 Task: Toggle the ignore missing git warning.
Action: Mouse moved to (10, 588)
Screenshot: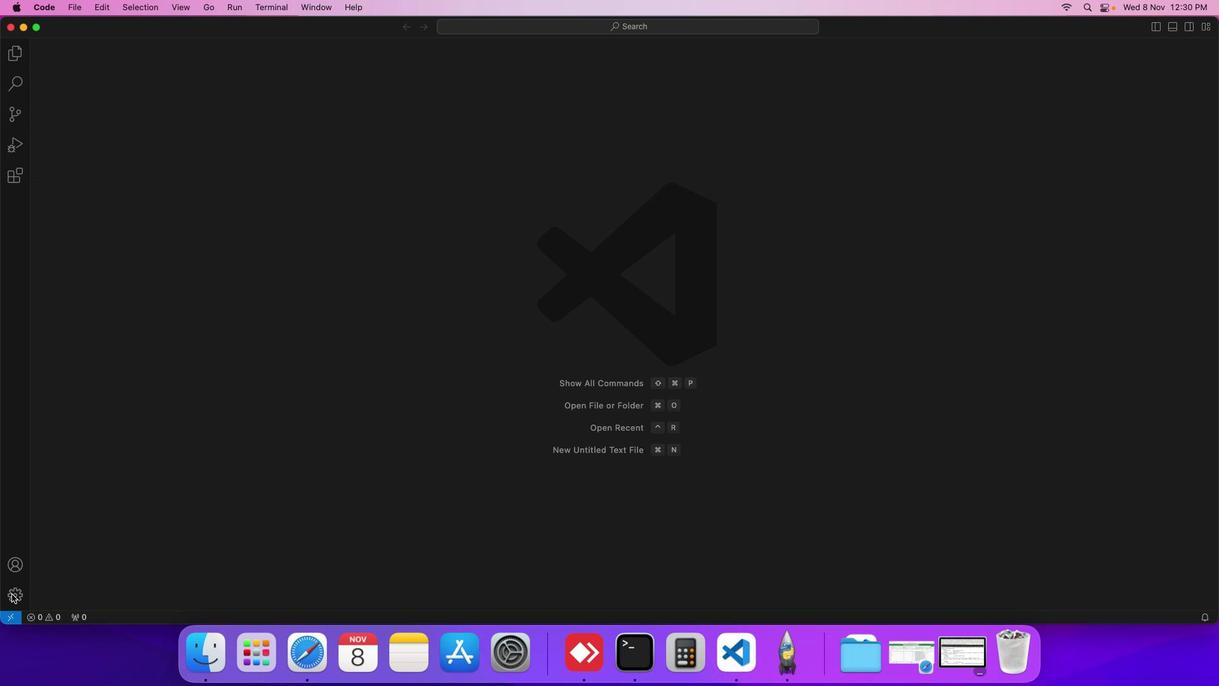 
Action: Mouse pressed left at (10, 588)
Screenshot: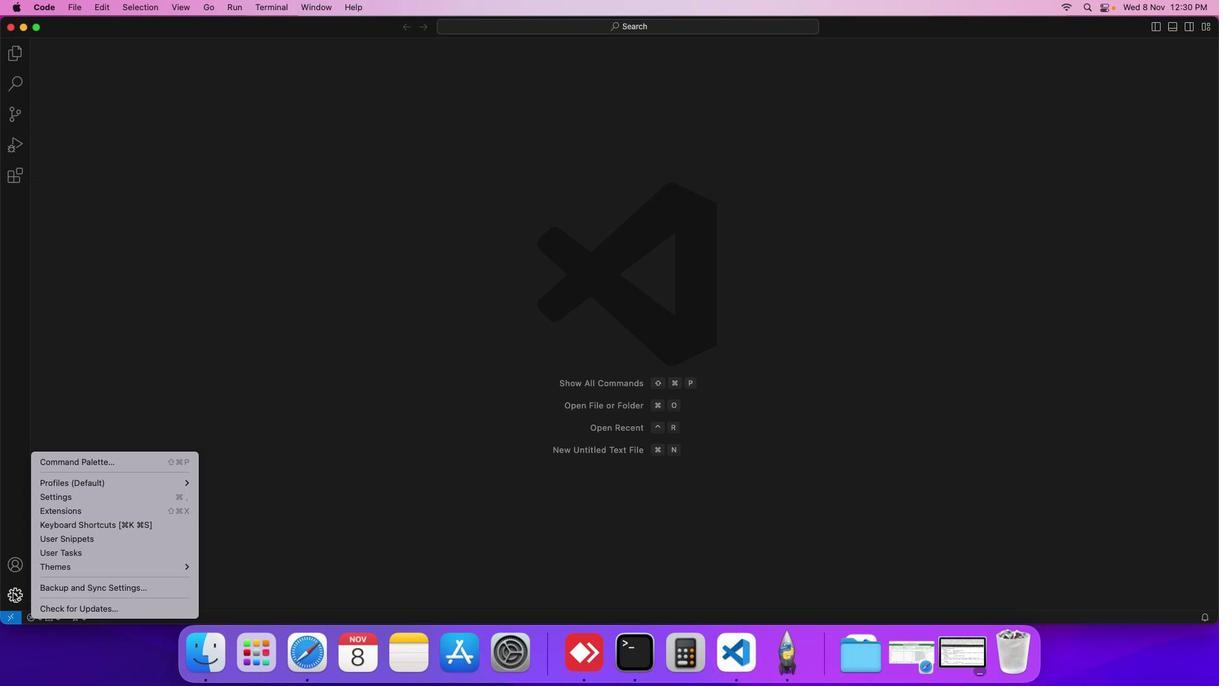 
Action: Mouse moved to (56, 494)
Screenshot: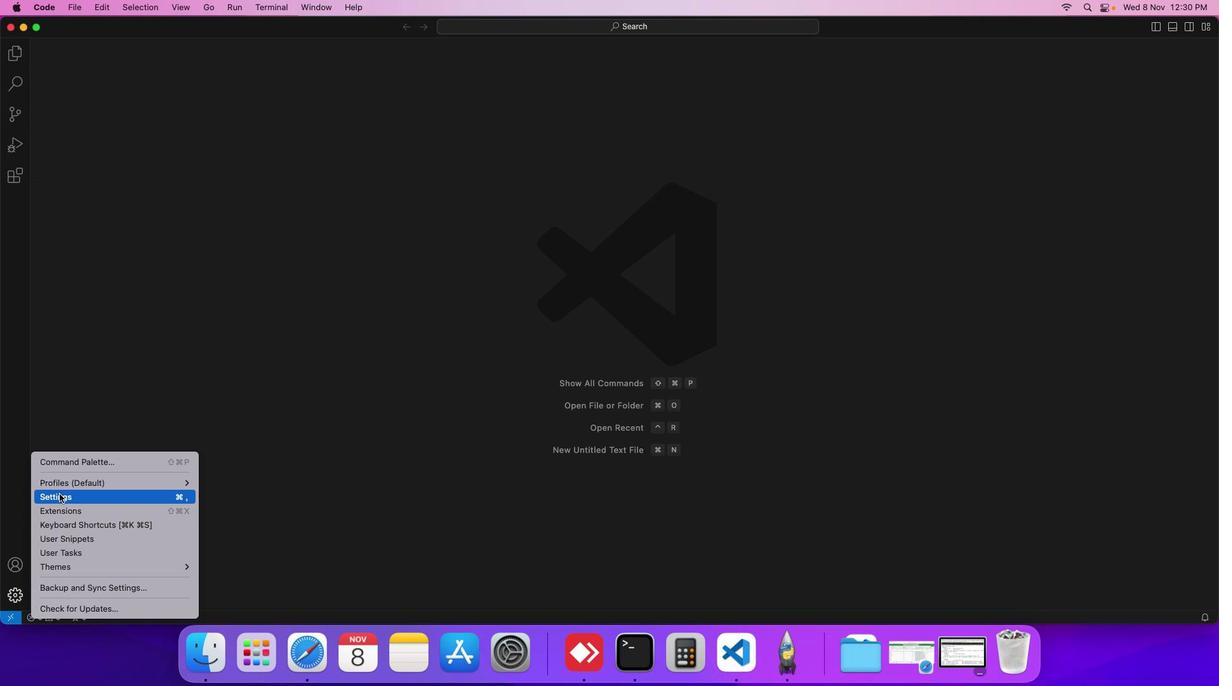 
Action: Mouse pressed left at (56, 494)
Screenshot: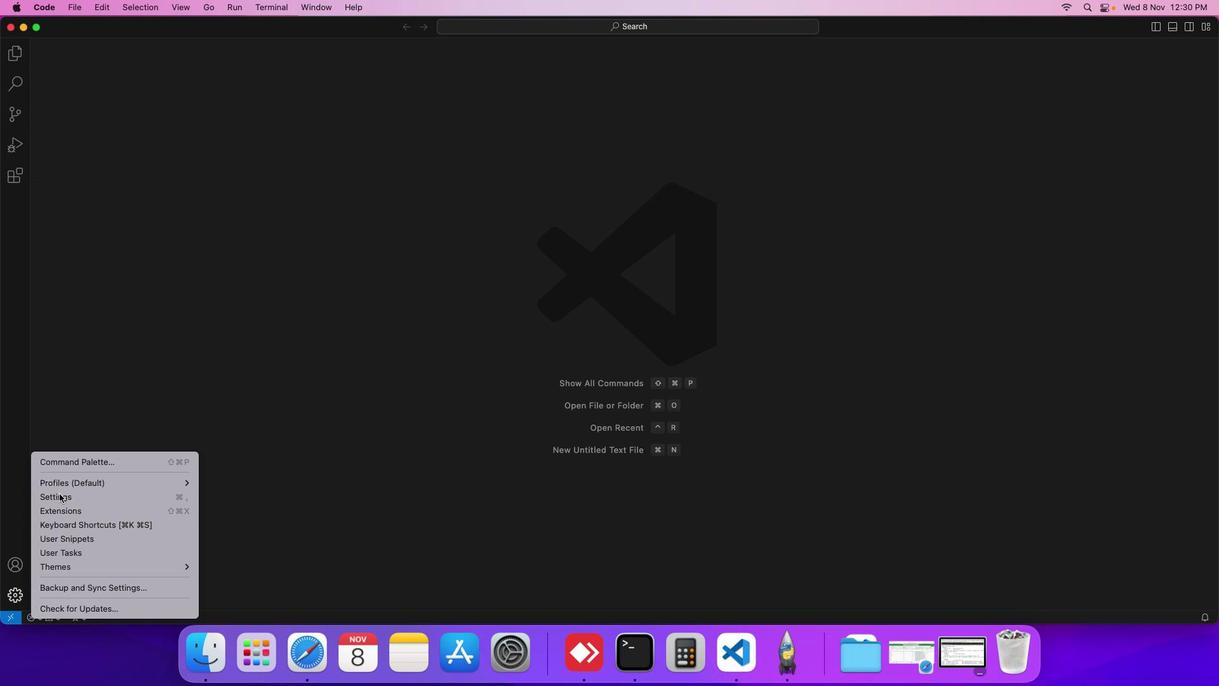 
Action: Mouse moved to (276, 244)
Screenshot: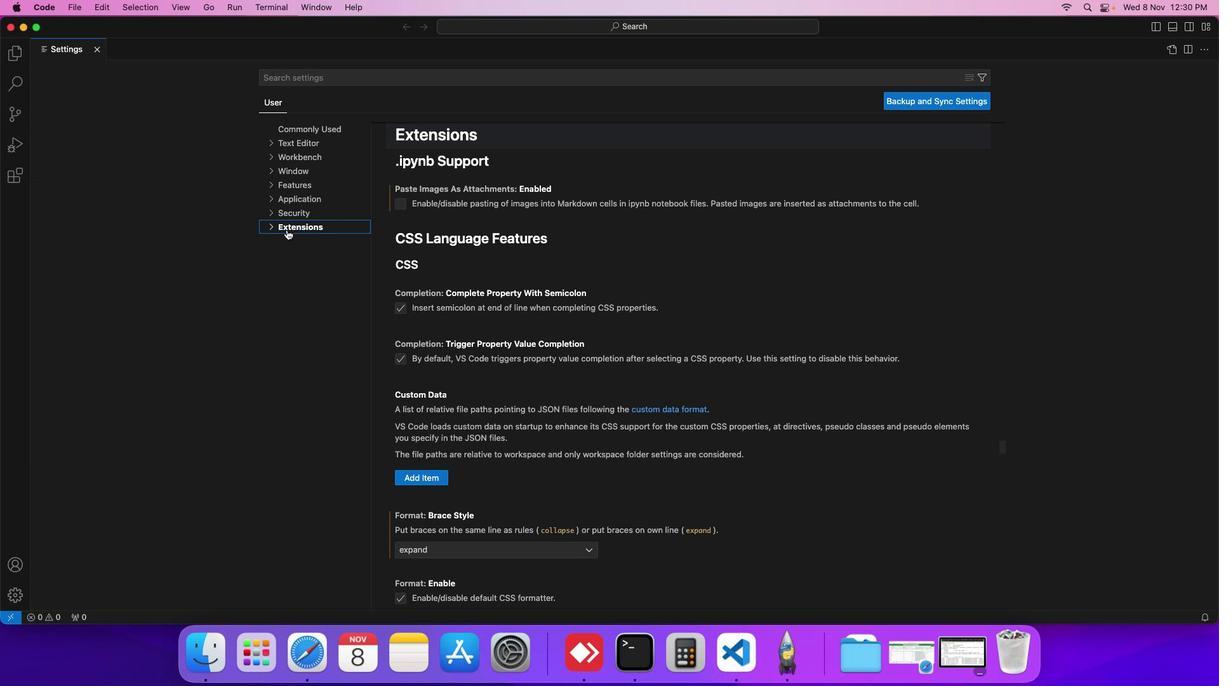 
Action: Mouse pressed left at (276, 244)
Screenshot: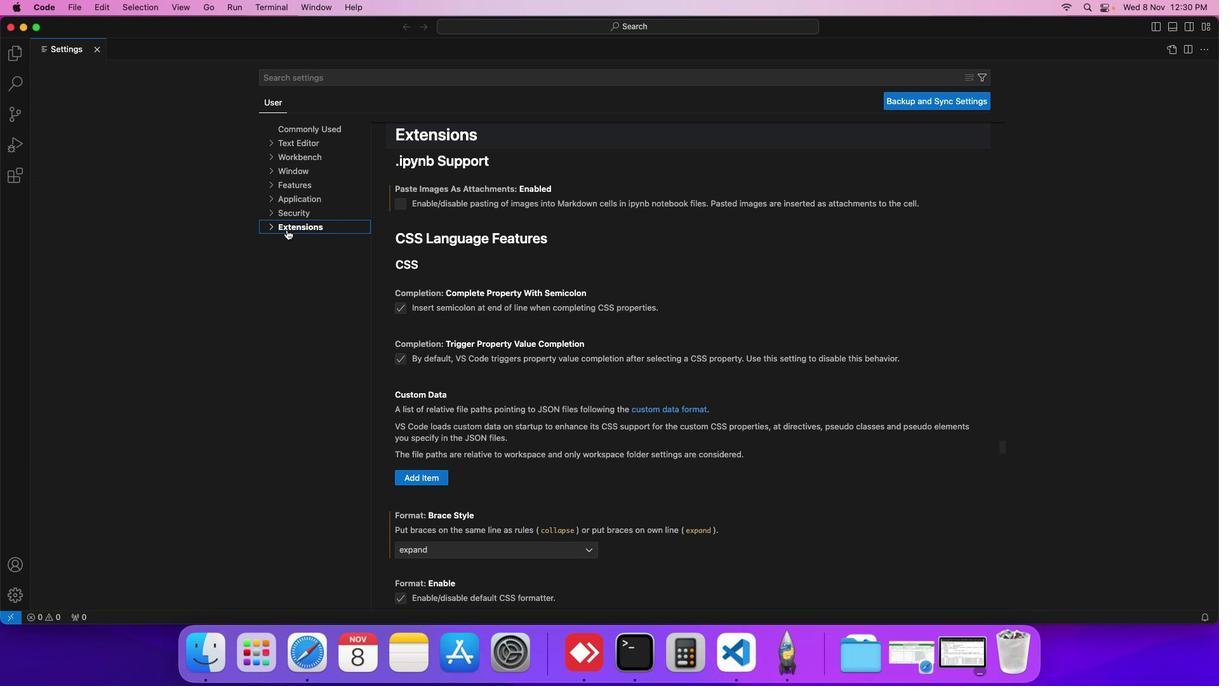 
Action: Mouse moved to (280, 290)
Screenshot: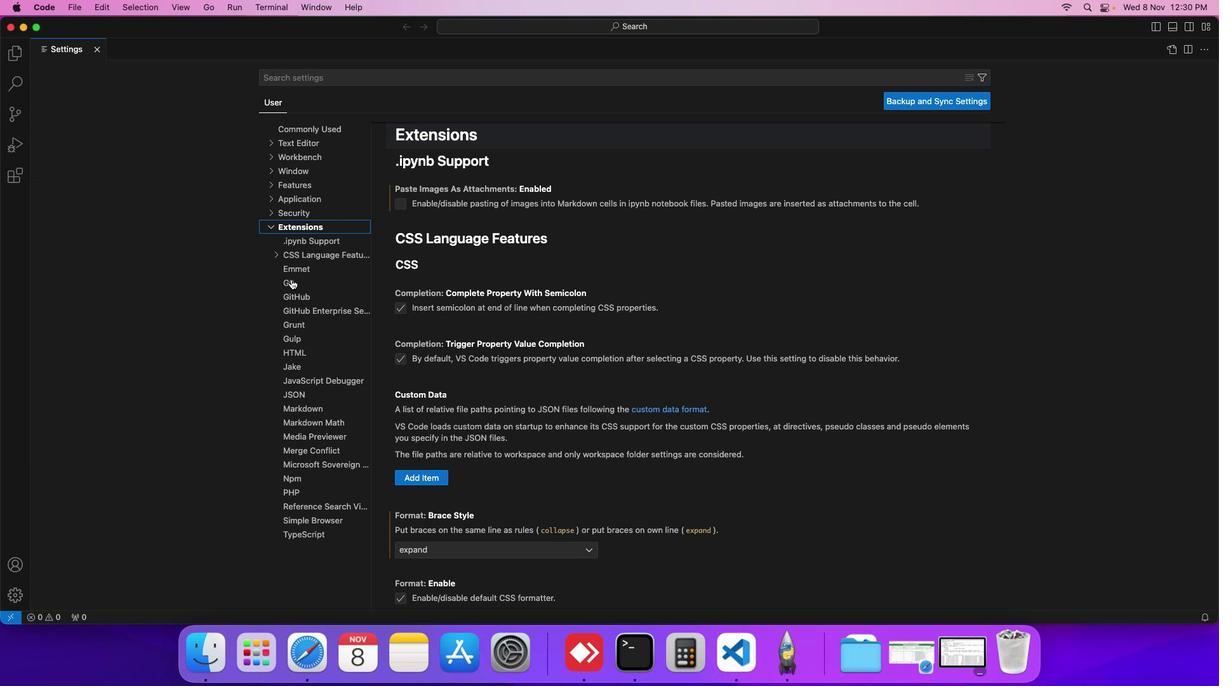 
Action: Mouse pressed left at (280, 290)
Screenshot: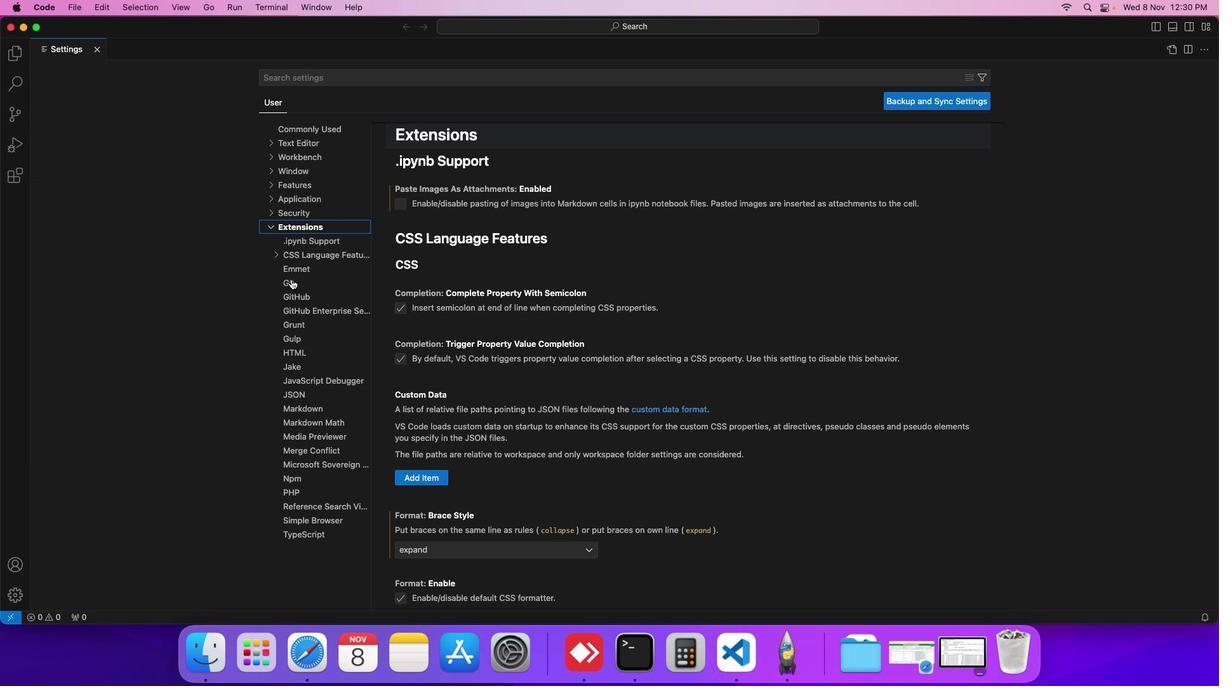 
Action: Mouse moved to (433, 386)
Screenshot: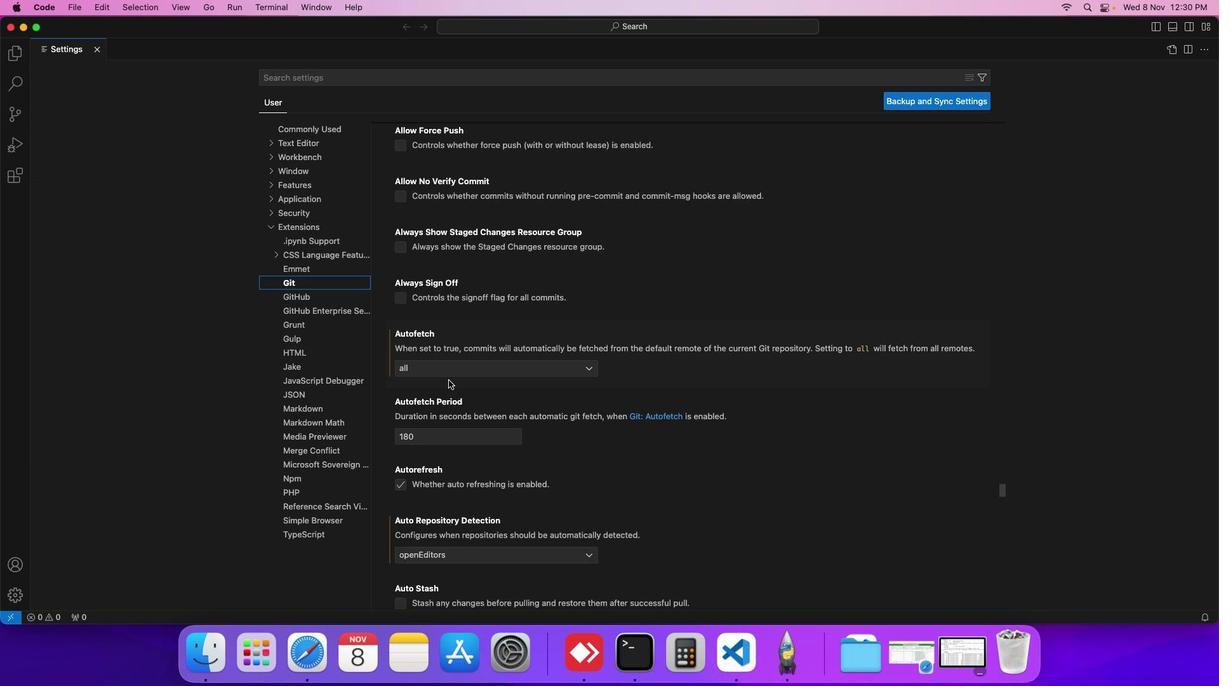 
Action: Mouse scrolled (433, 386) with delta (0, 27)
Screenshot: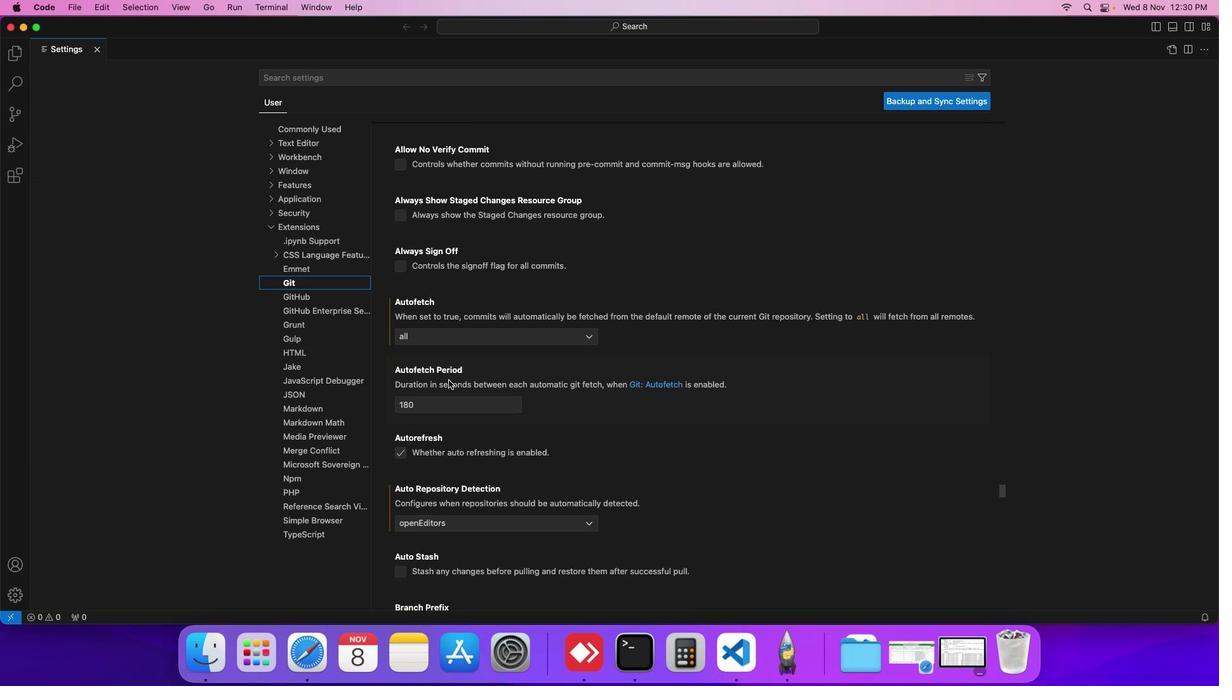 
Action: Mouse scrolled (433, 386) with delta (0, 27)
Screenshot: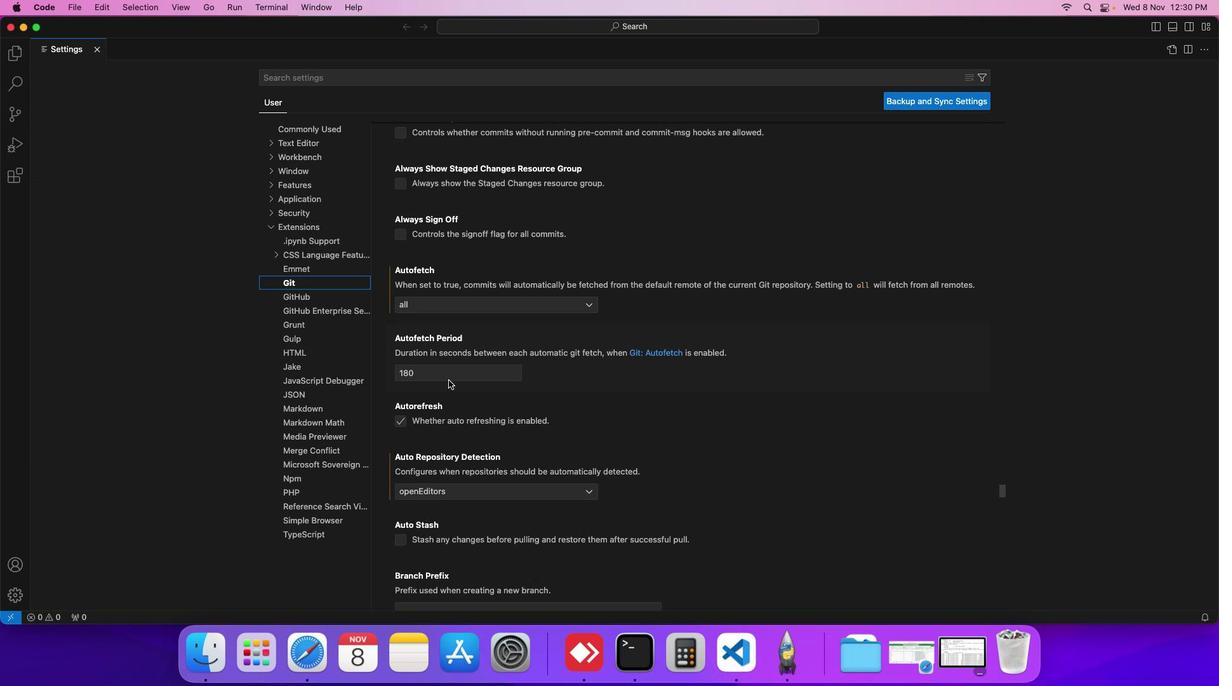 
Action: Mouse scrolled (433, 386) with delta (0, 27)
Screenshot: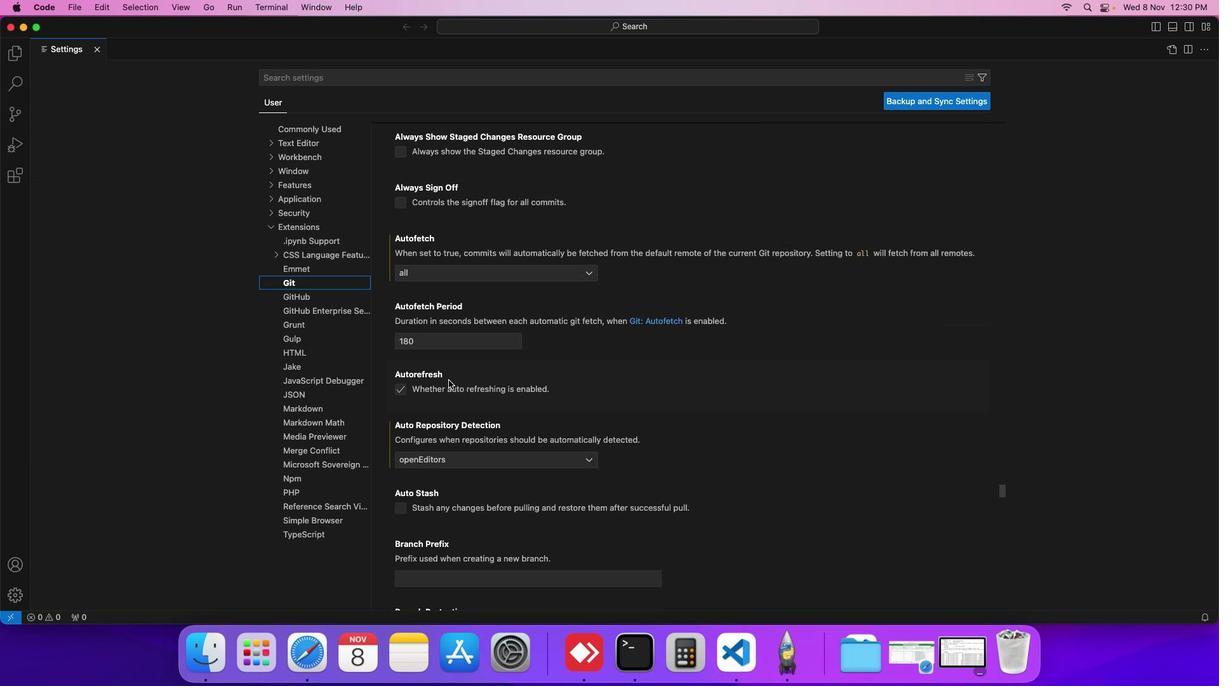 
Action: Mouse scrolled (433, 386) with delta (0, 27)
Screenshot: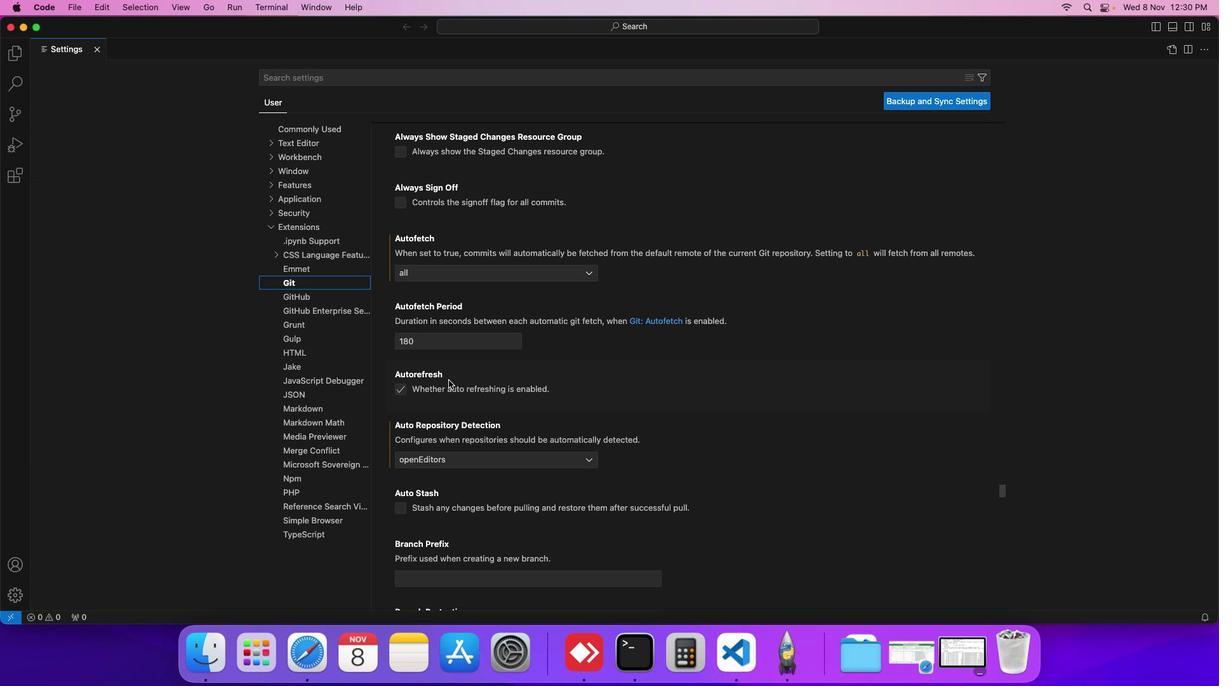 
Action: Mouse scrolled (433, 386) with delta (0, 27)
Screenshot: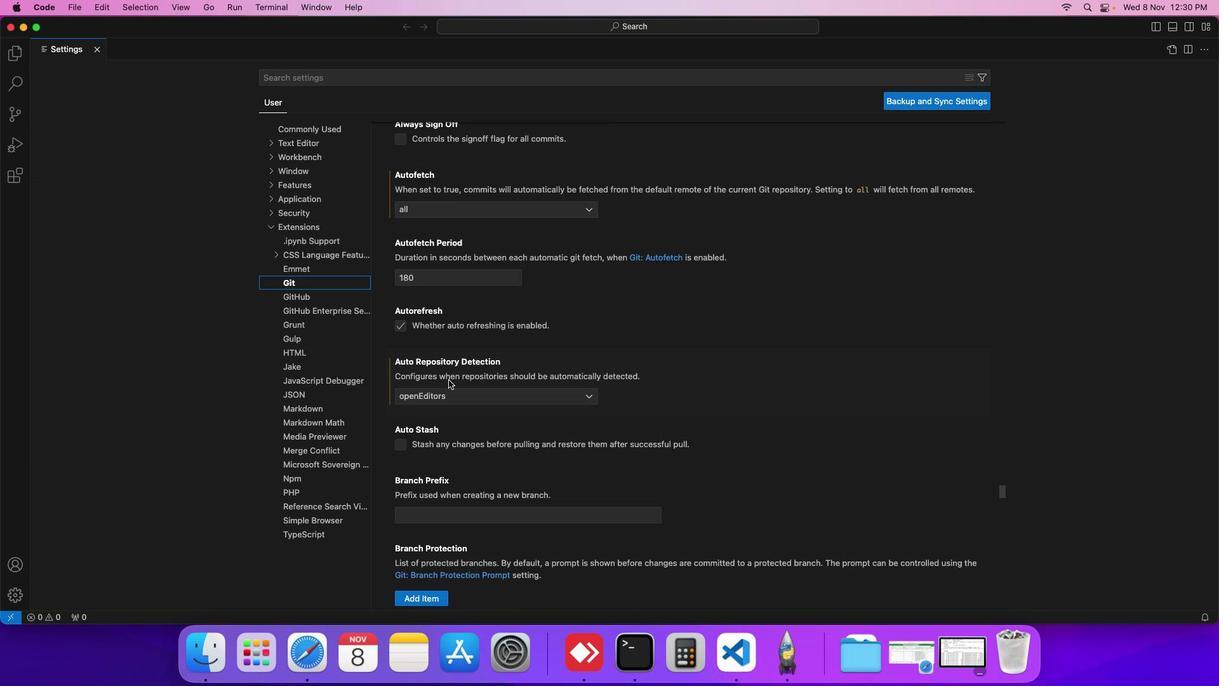 
Action: Mouse scrolled (433, 386) with delta (0, 27)
Screenshot: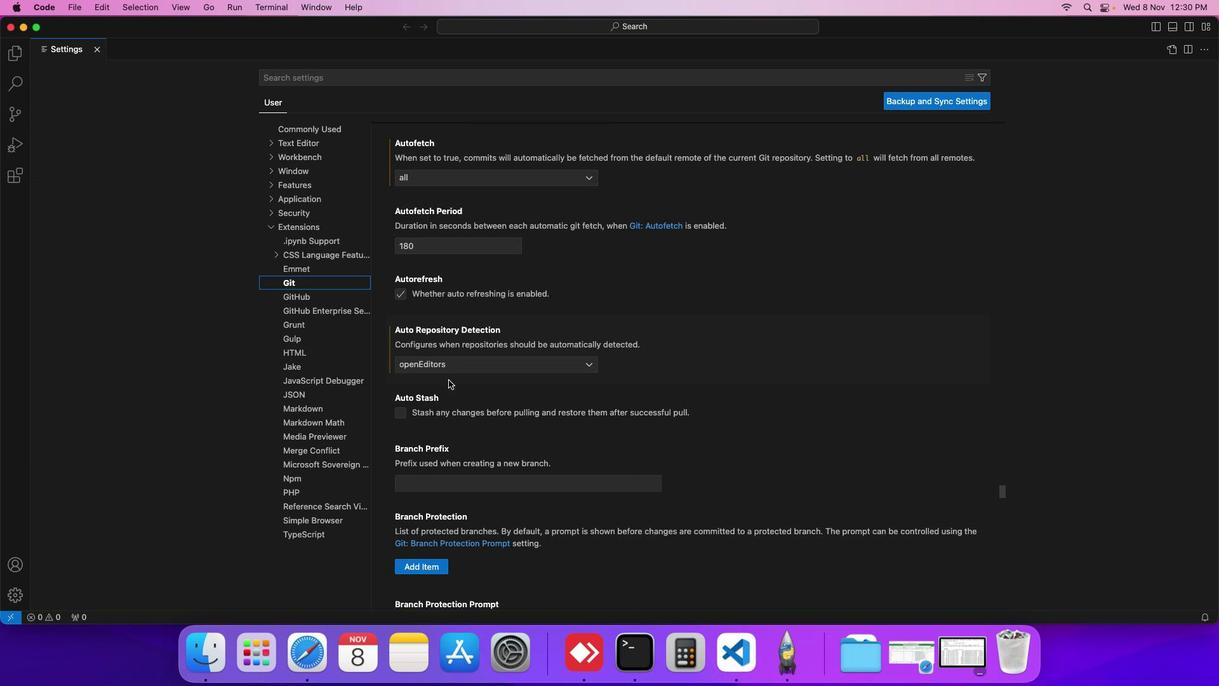 
Action: Mouse scrolled (433, 386) with delta (0, 27)
Screenshot: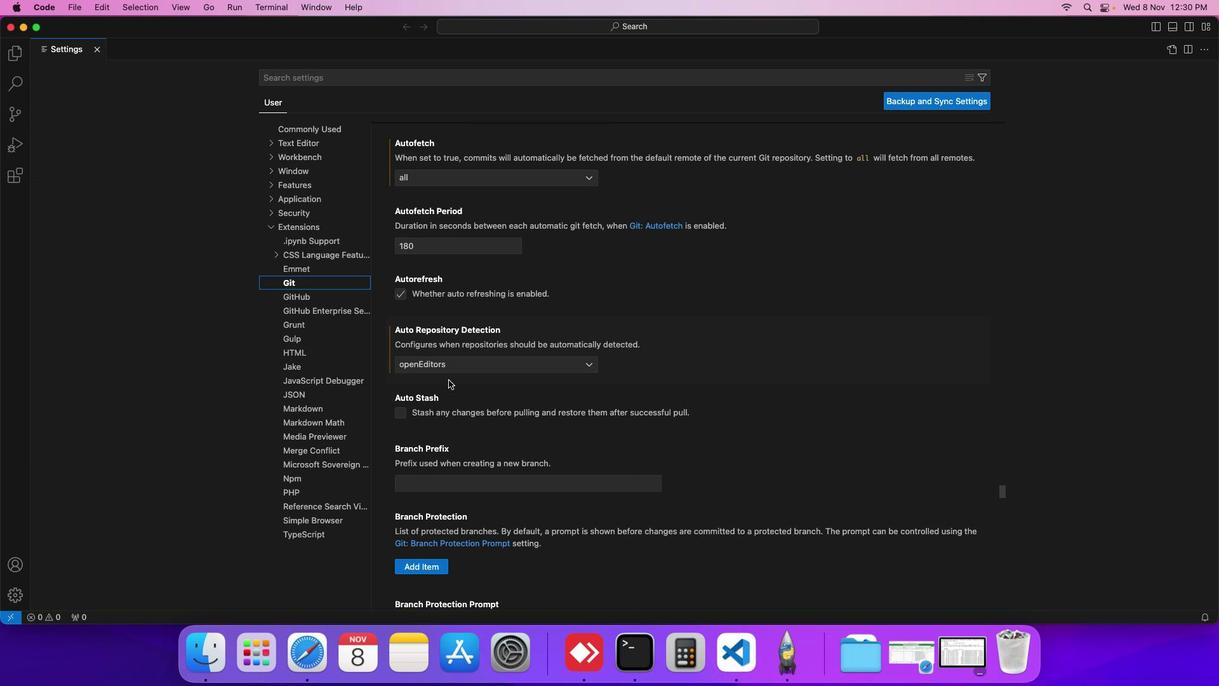
Action: Mouse scrolled (433, 386) with delta (0, 27)
Screenshot: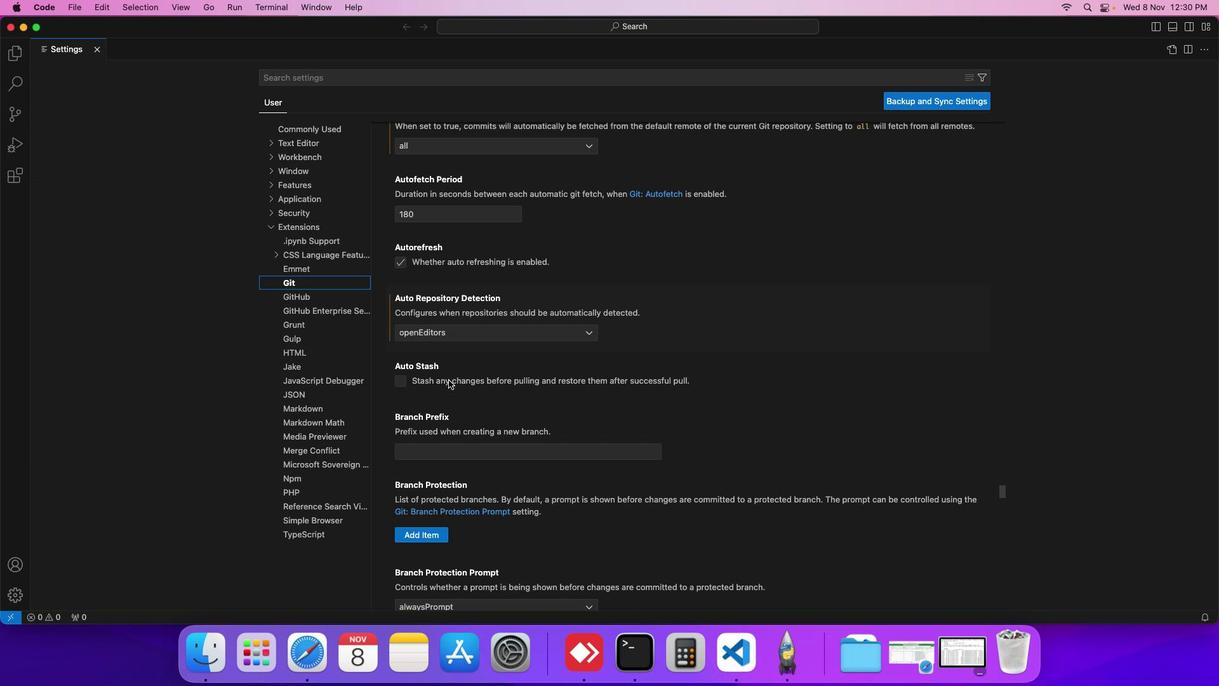
Action: Mouse scrolled (433, 386) with delta (0, 27)
Screenshot: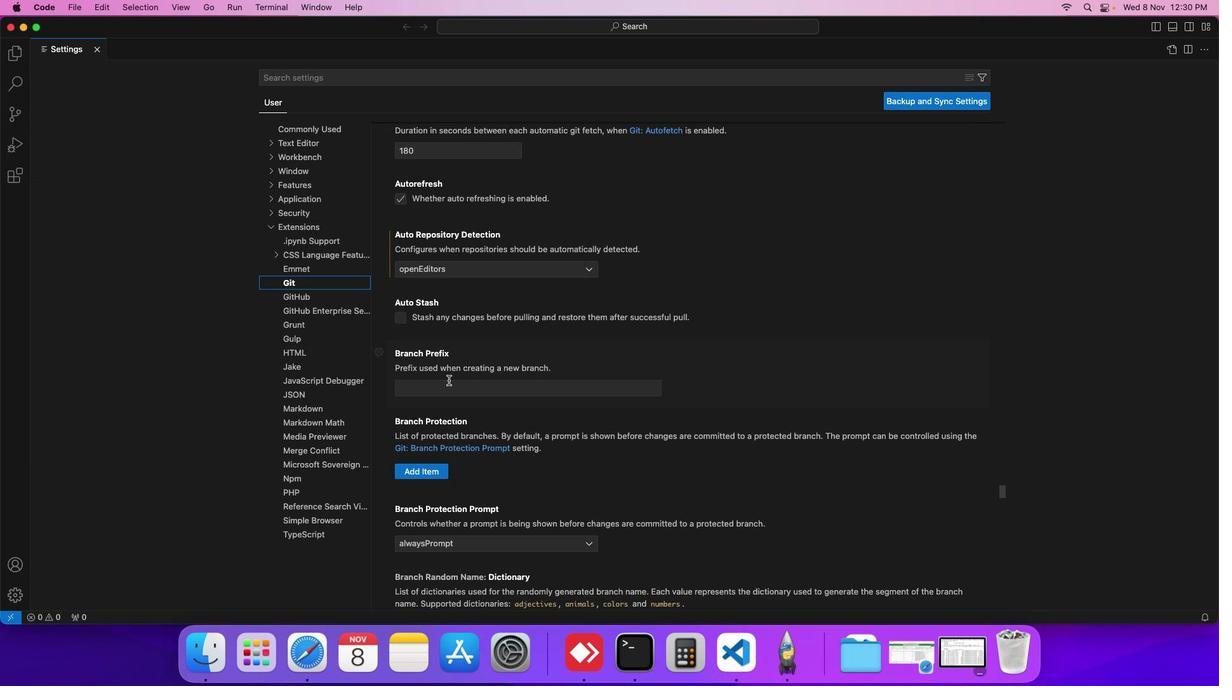 
Action: Mouse scrolled (433, 386) with delta (0, 27)
Screenshot: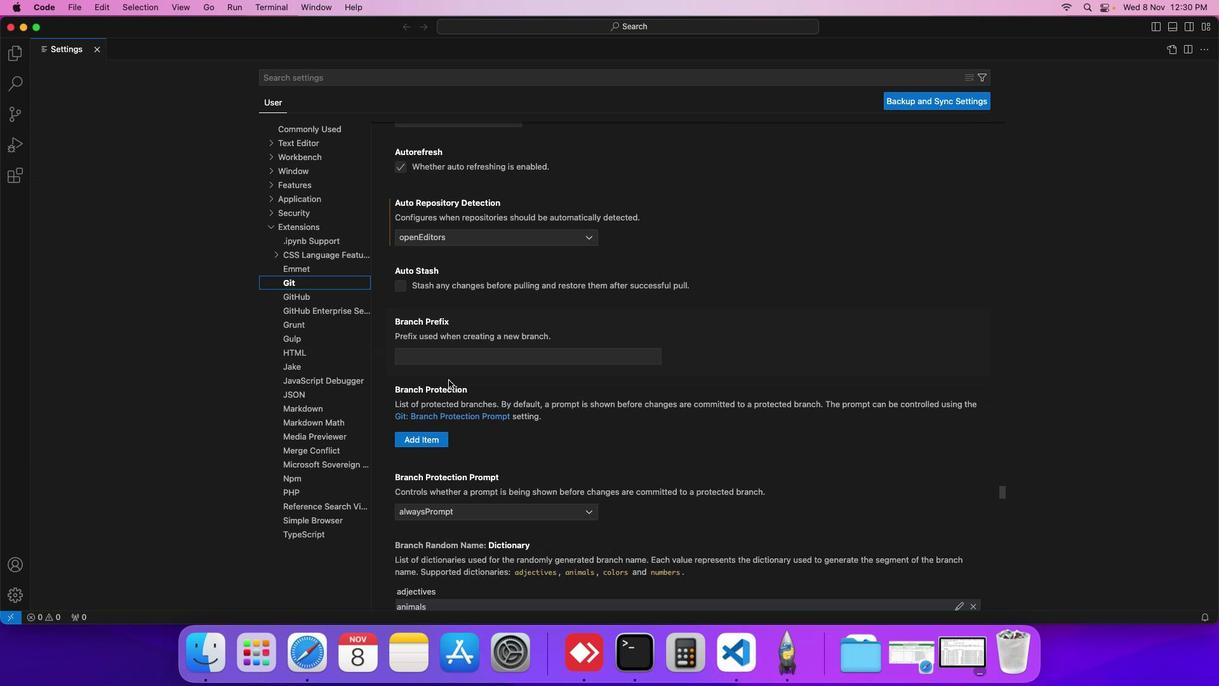 
Action: Mouse scrolled (433, 386) with delta (0, 27)
Screenshot: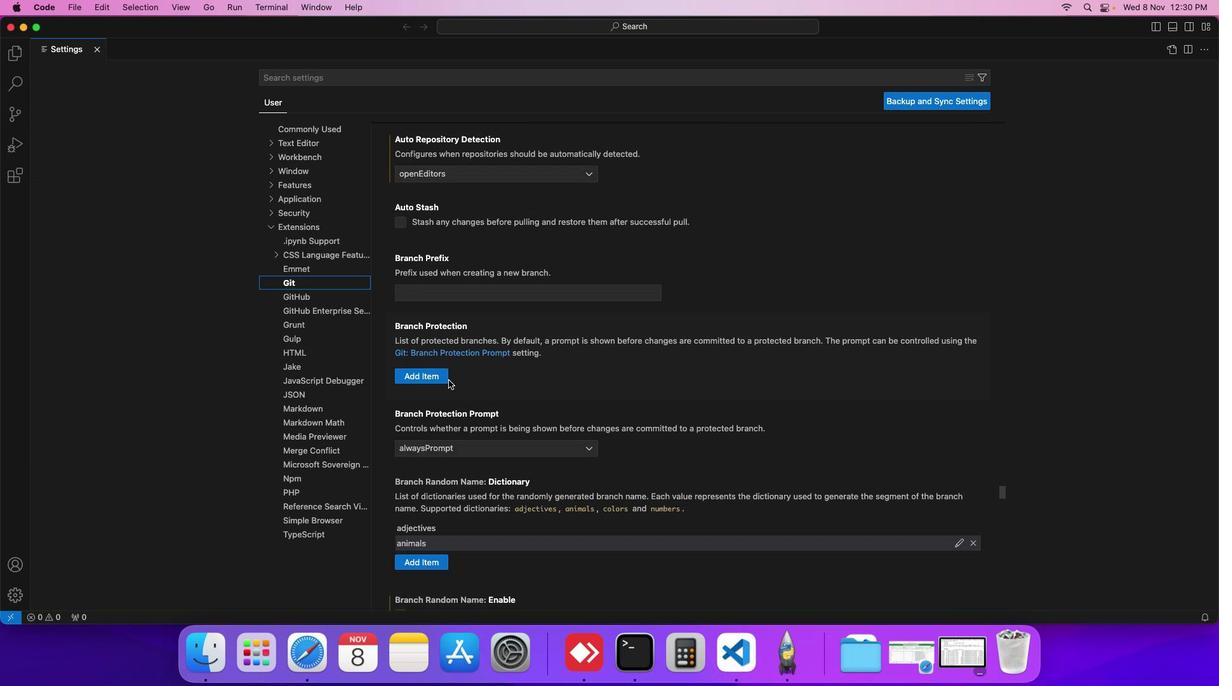
Action: Mouse scrolled (433, 386) with delta (0, 26)
Screenshot: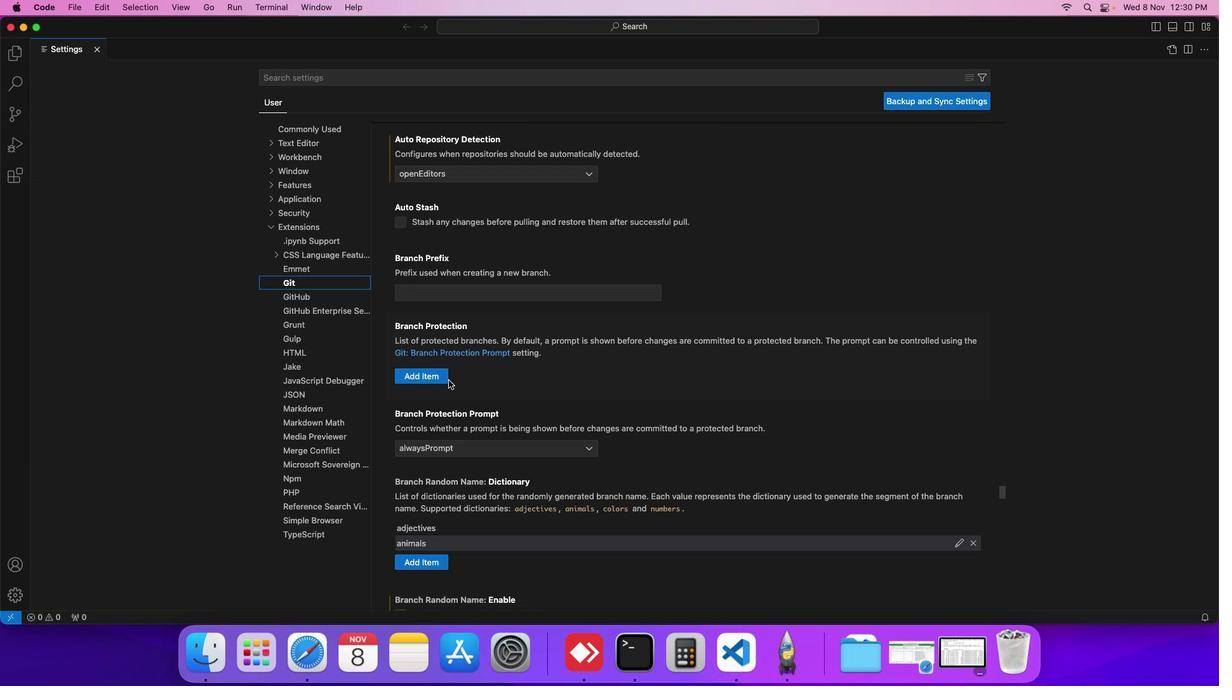 
Action: Mouse scrolled (433, 386) with delta (0, 27)
Screenshot: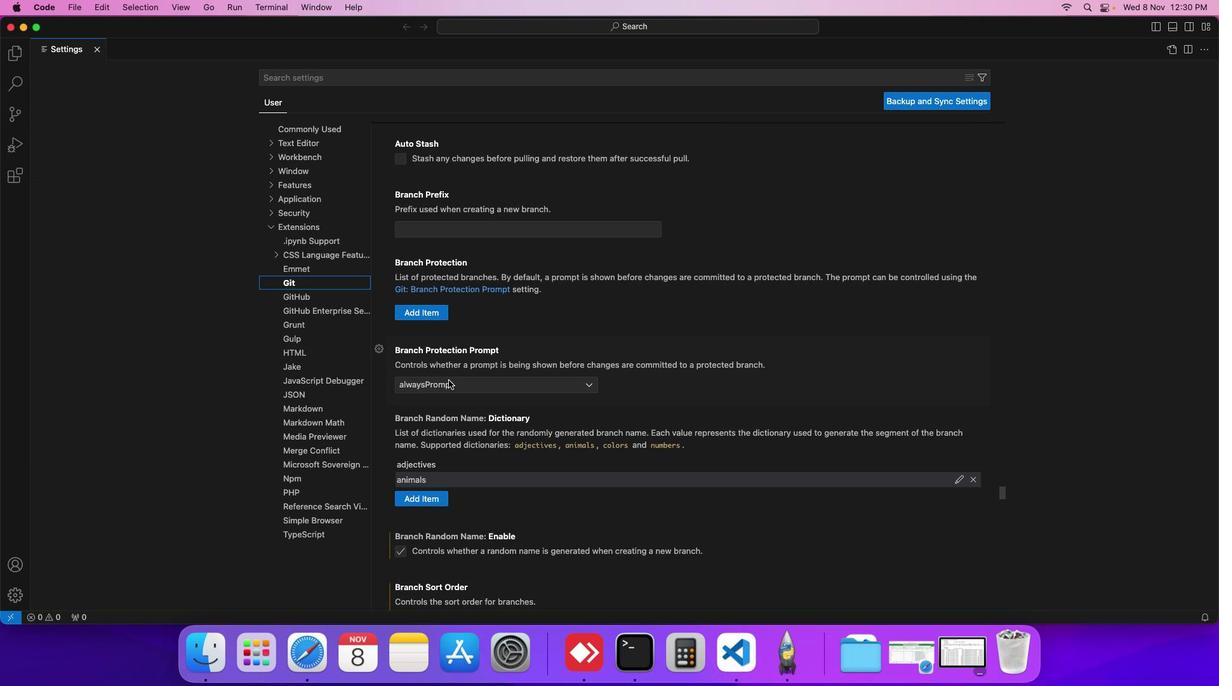 
Action: Mouse scrolled (433, 386) with delta (0, 27)
Screenshot: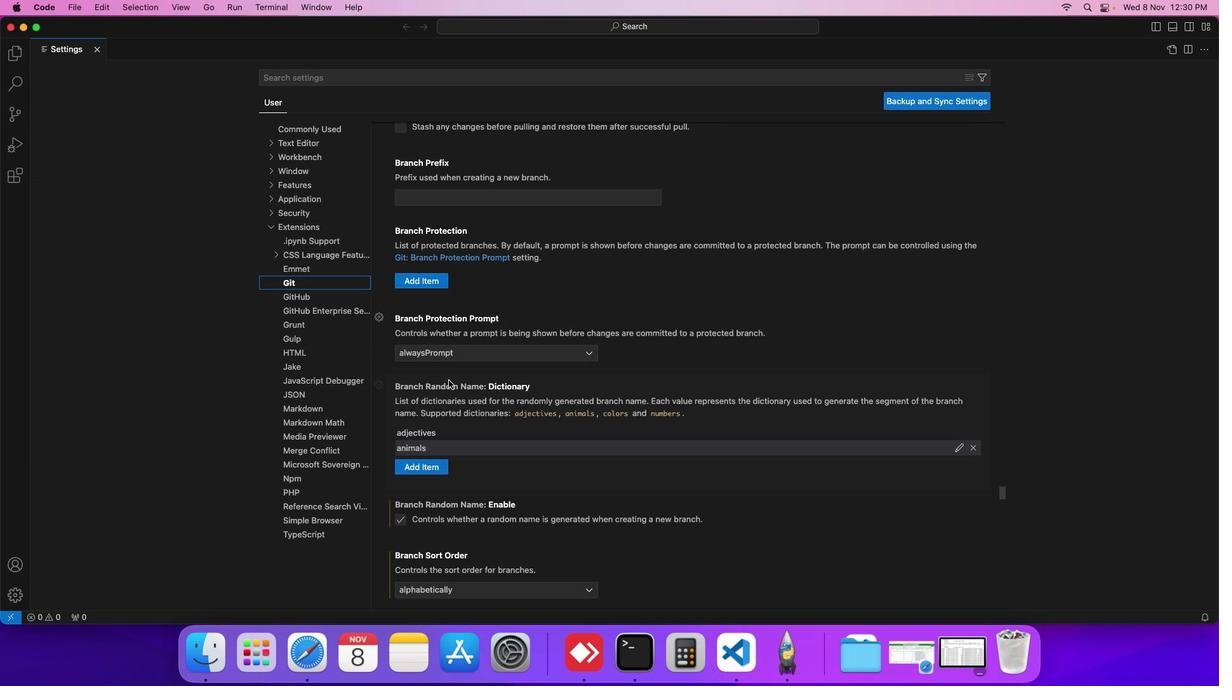 
Action: Mouse scrolled (433, 386) with delta (0, 27)
Screenshot: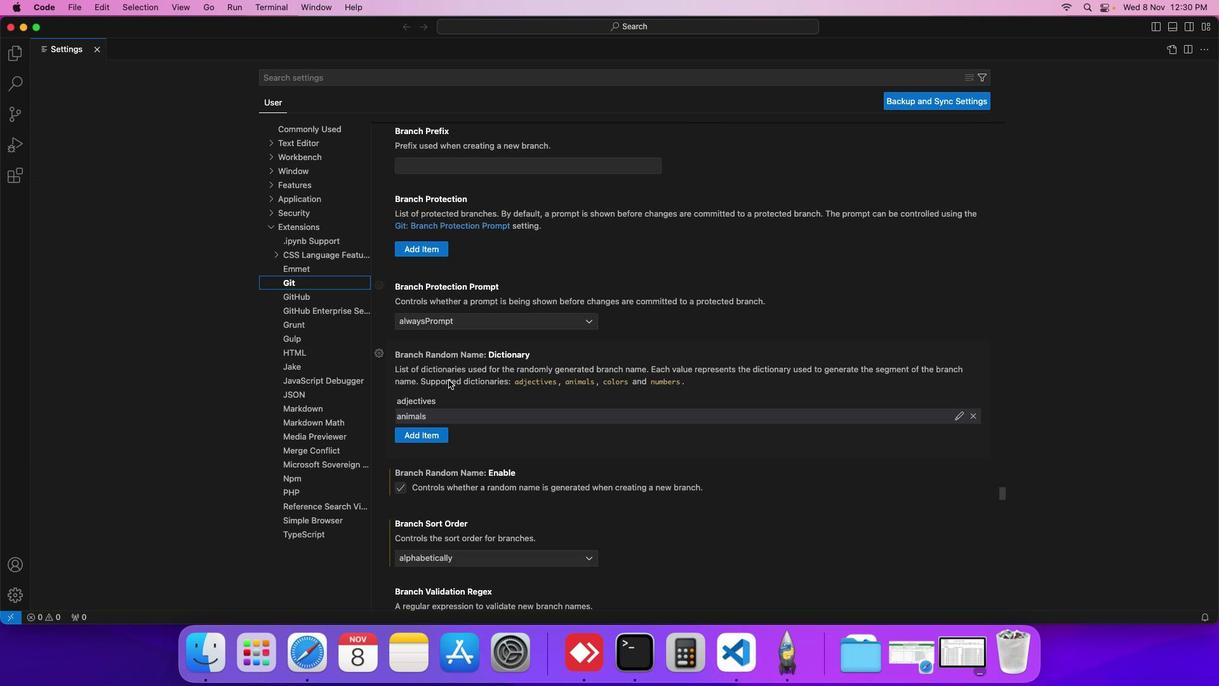 
Action: Mouse scrolled (433, 386) with delta (0, 27)
Screenshot: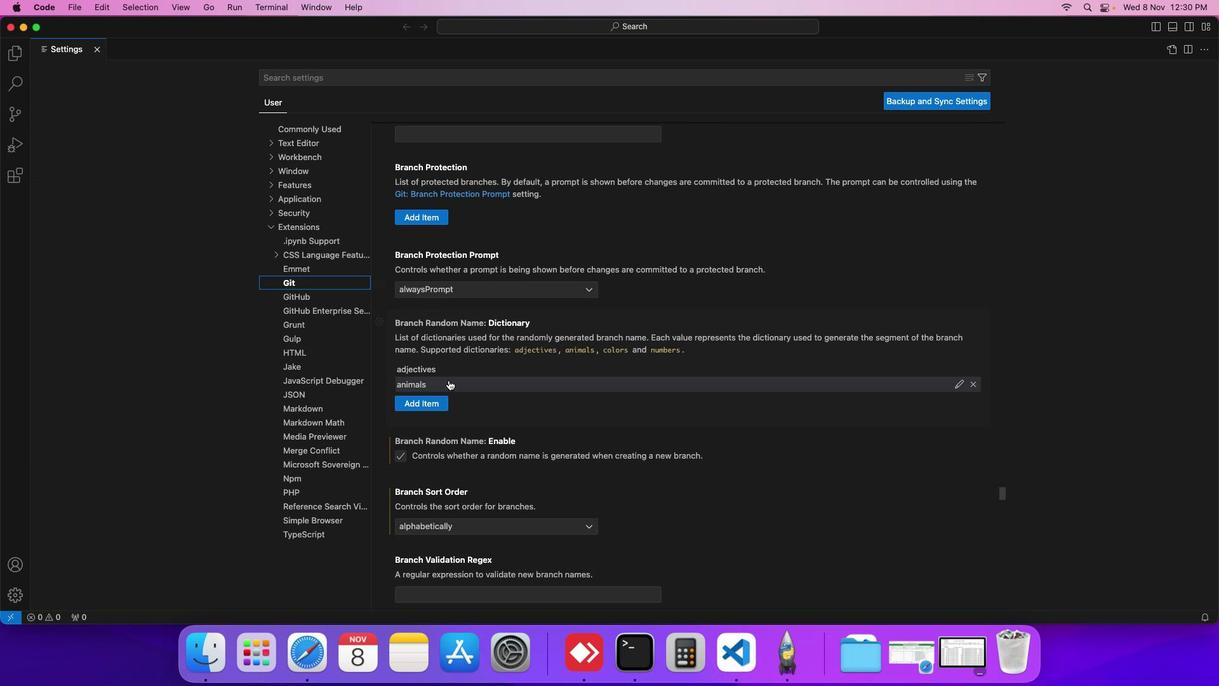 
Action: Mouse scrolled (433, 386) with delta (0, 27)
Screenshot: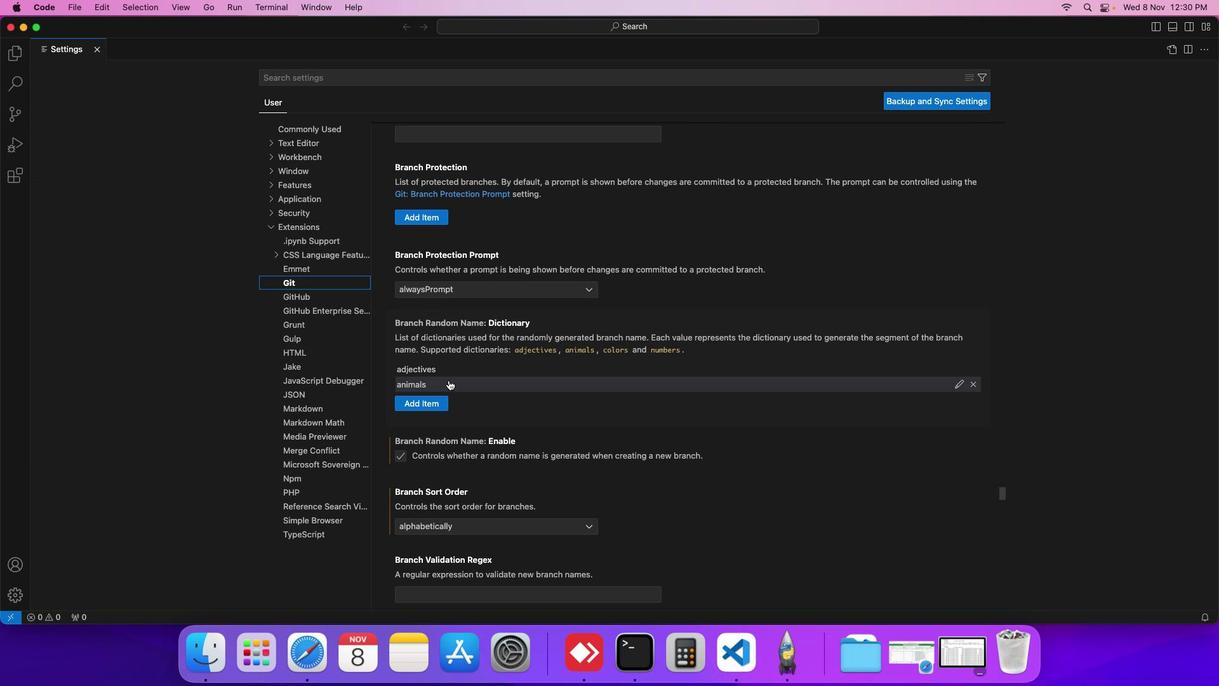 
Action: Mouse scrolled (433, 386) with delta (0, 27)
Screenshot: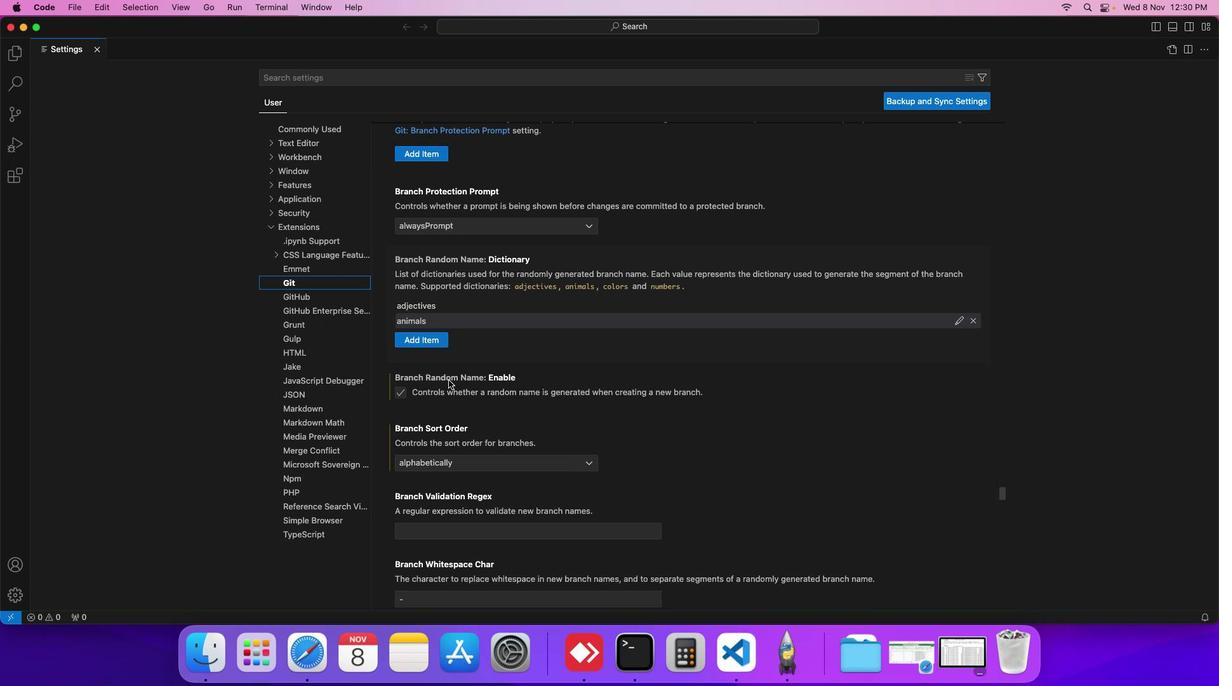 
Action: Mouse scrolled (433, 386) with delta (0, 27)
Screenshot: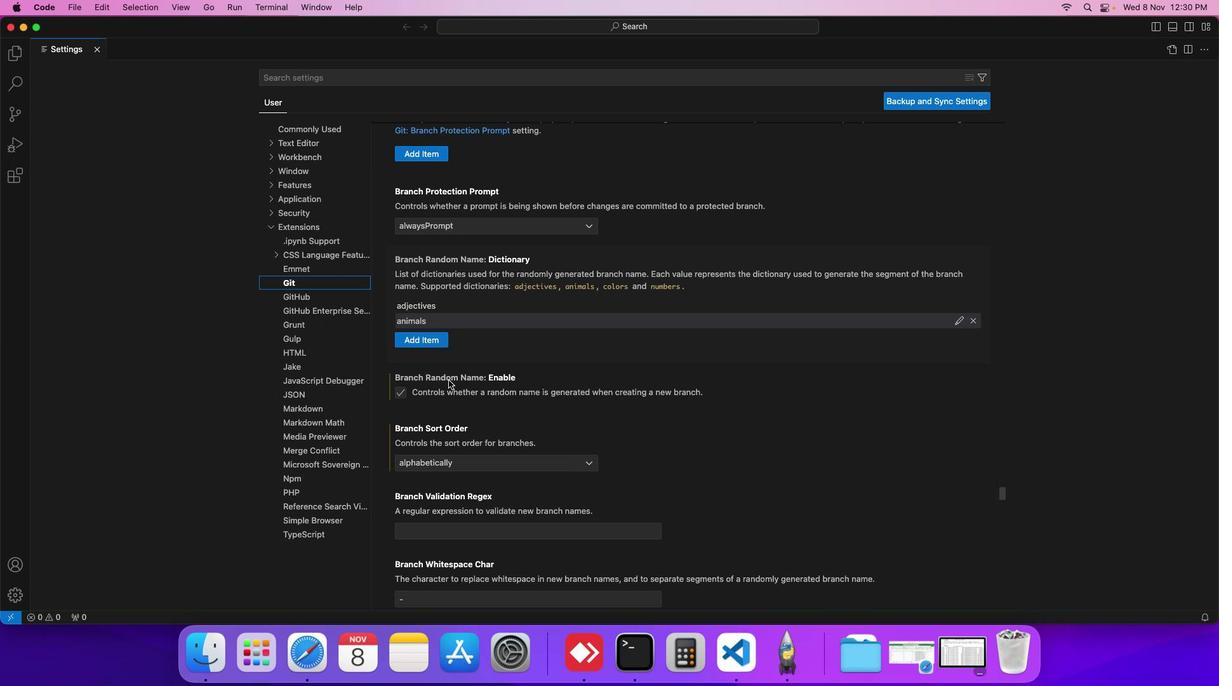 
Action: Mouse scrolled (433, 386) with delta (0, 27)
Screenshot: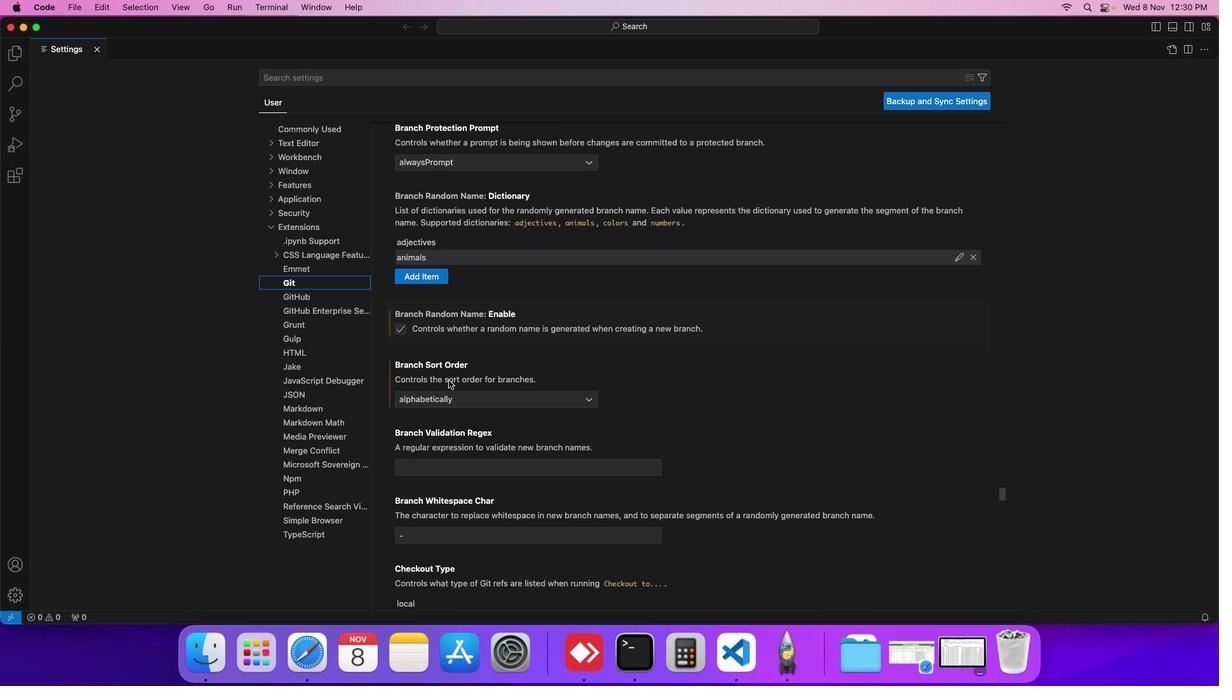 
Action: Mouse scrolled (433, 386) with delta (0, 27)
Screenshot: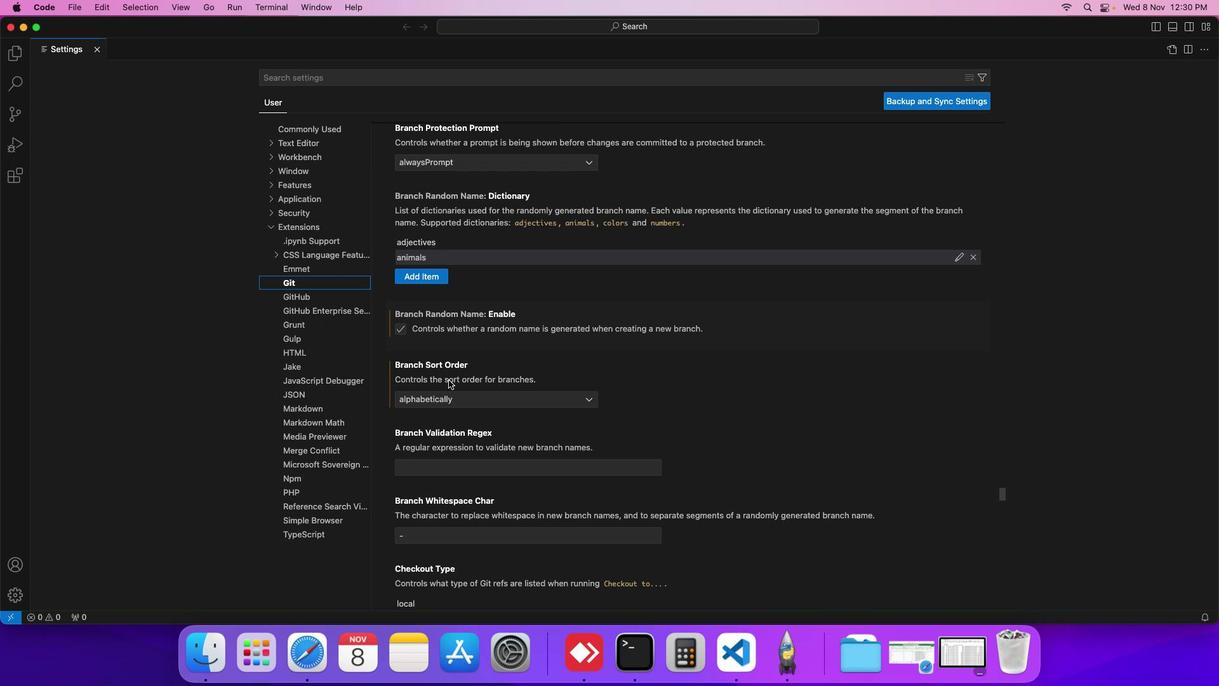 
Action: Mouse scrolled (433, 386) with delta (0, 27)
Screenshot: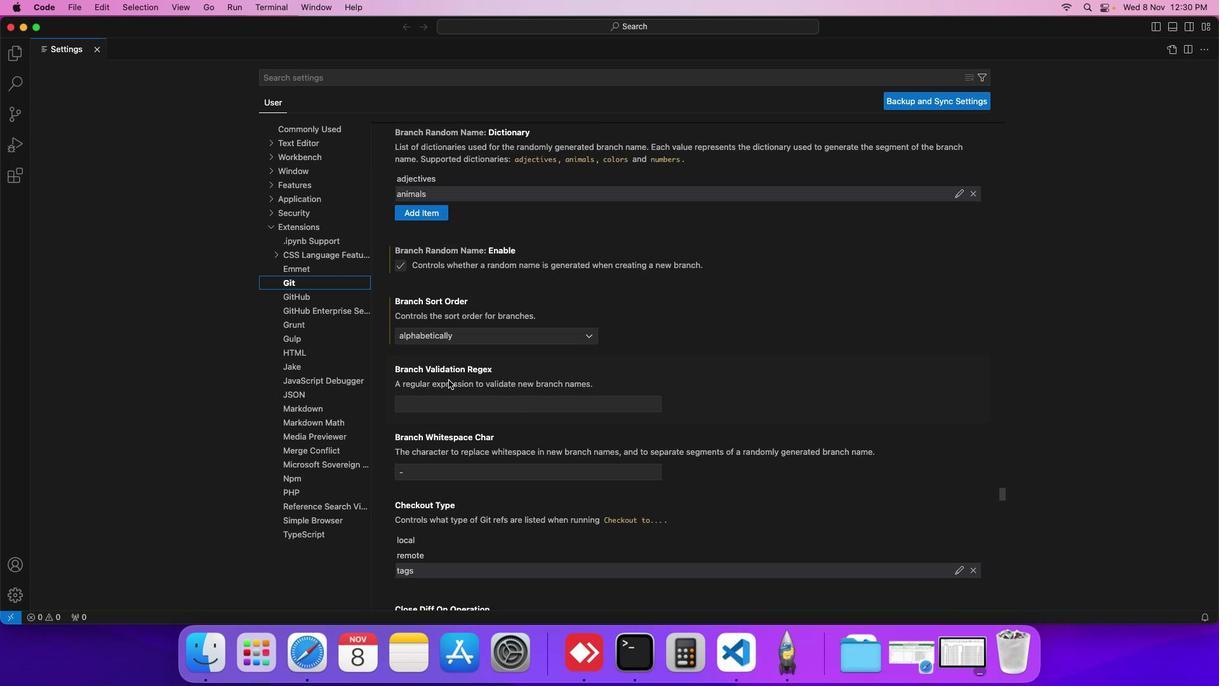
Action: Mouse scrolled (433, 386) with delta (0, 27)
Screenshot: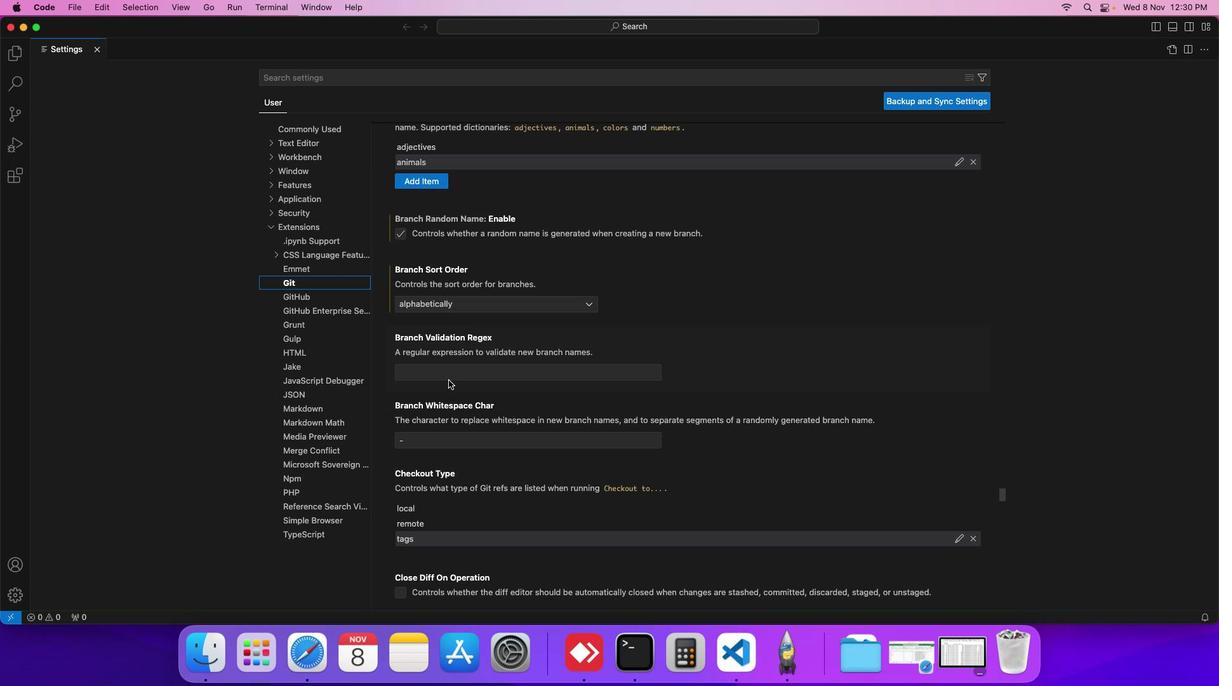 
Action: Mouse scrolled (433, 386) with delta (0, 27)
Screenshot: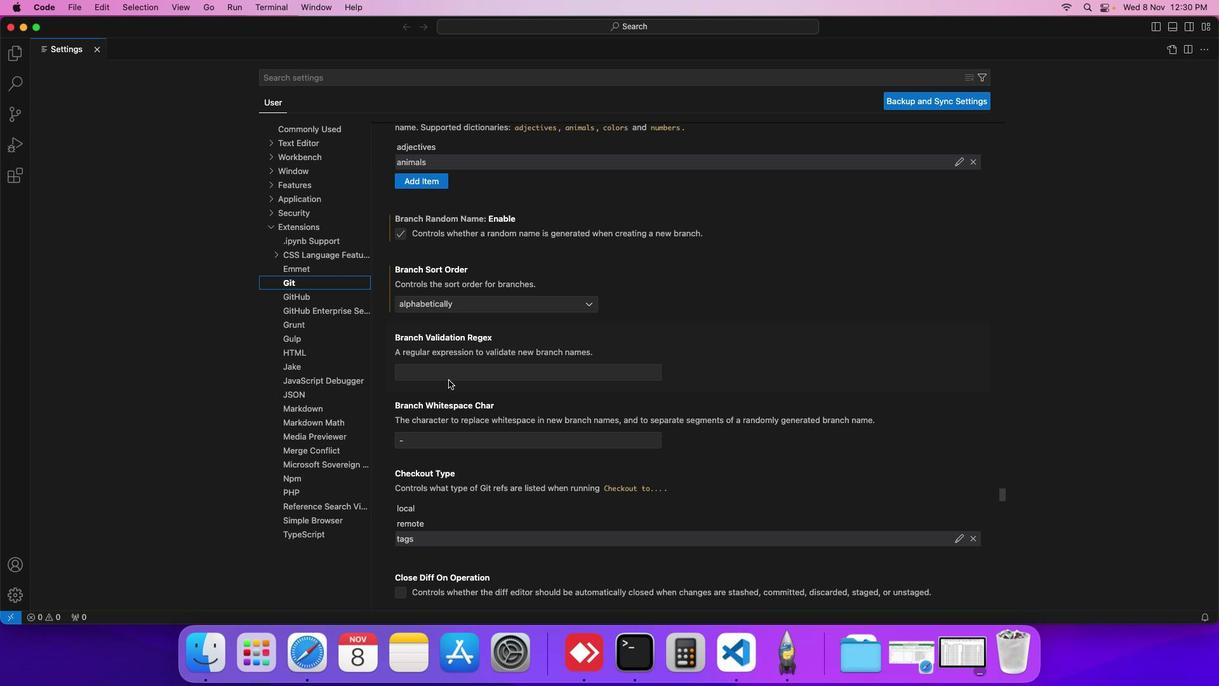 
Action: Mouse scrolled (433, 386) with delta (0, 27)
Screenshot: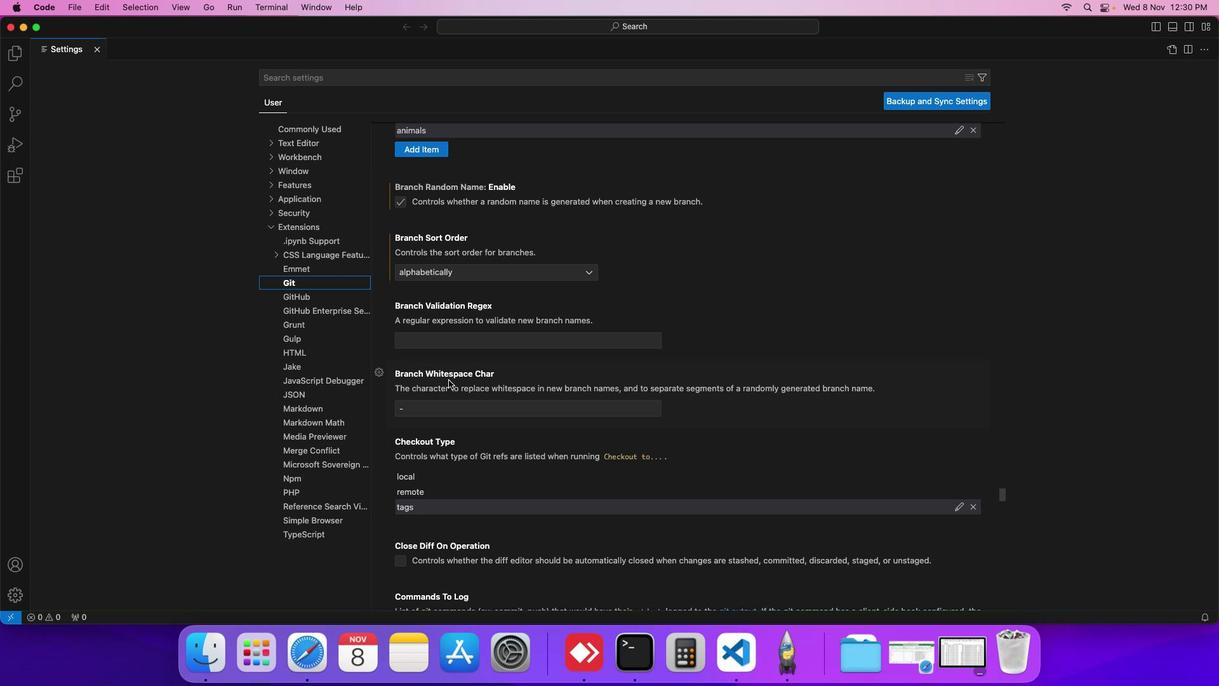 
Action: Mouse scrolled (433, 386) with delta (0, 27)
Screenshot: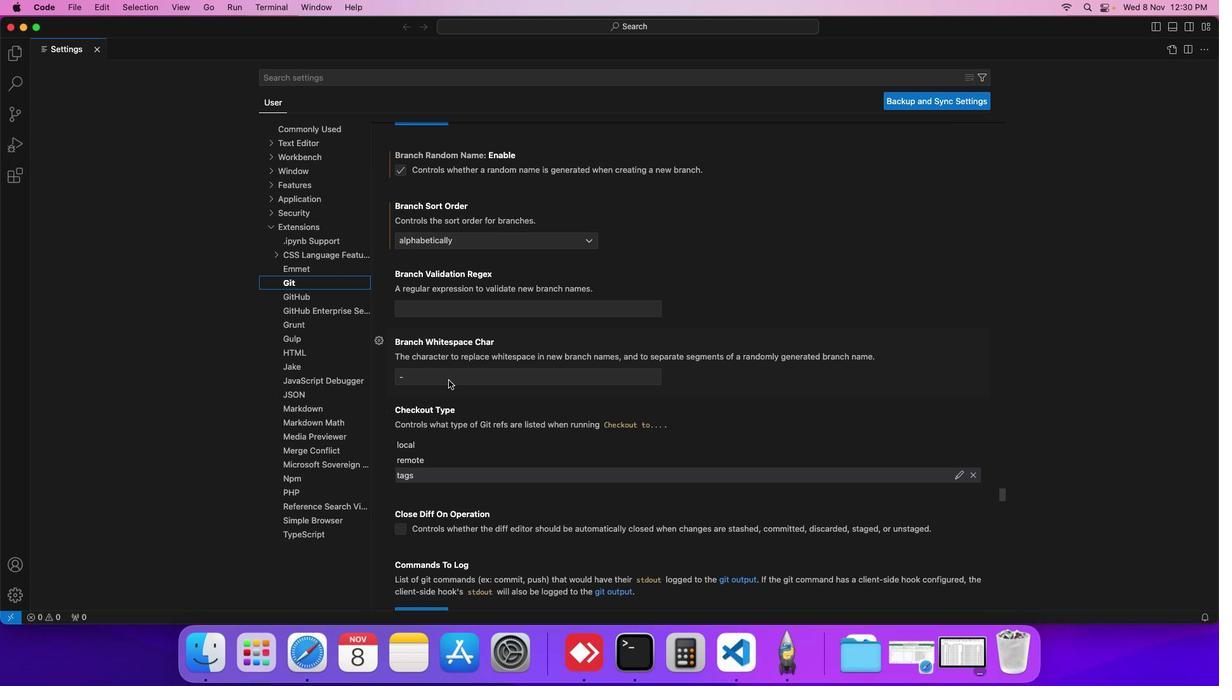 
Action: Mouse scrolled (433, 386) with delta (0, 27)
Screenshot: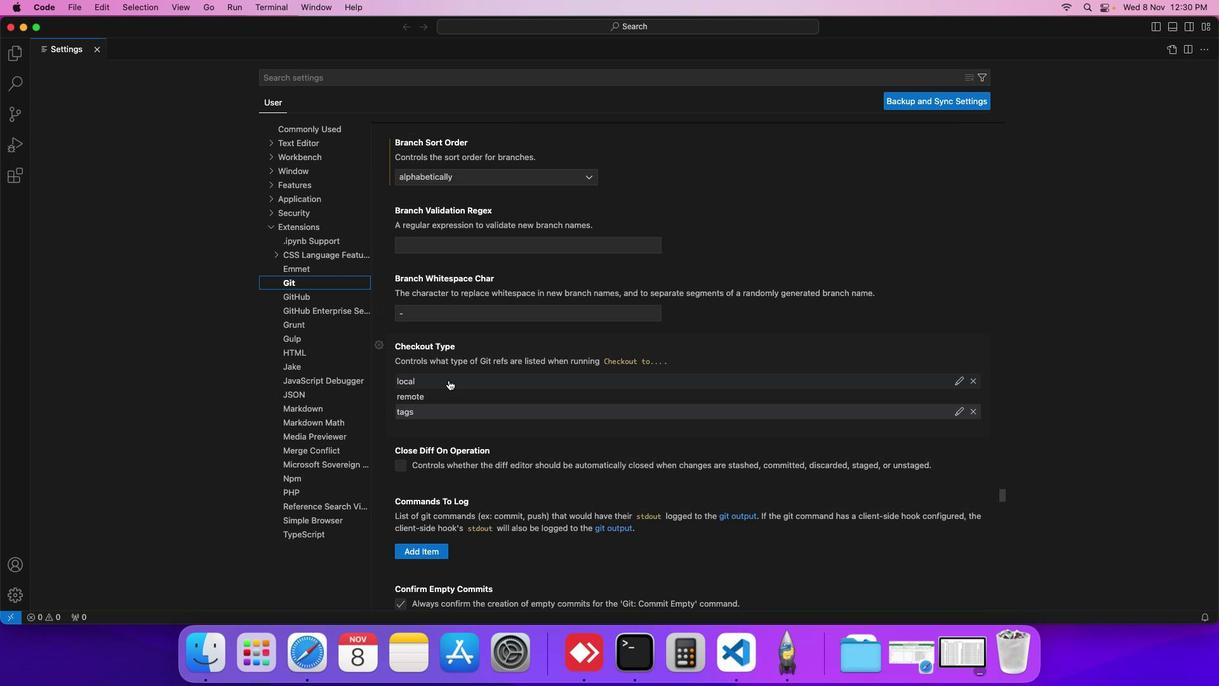 
Action: Mouse scrolled (433, 386) with delta (0, 27)
Screenshot: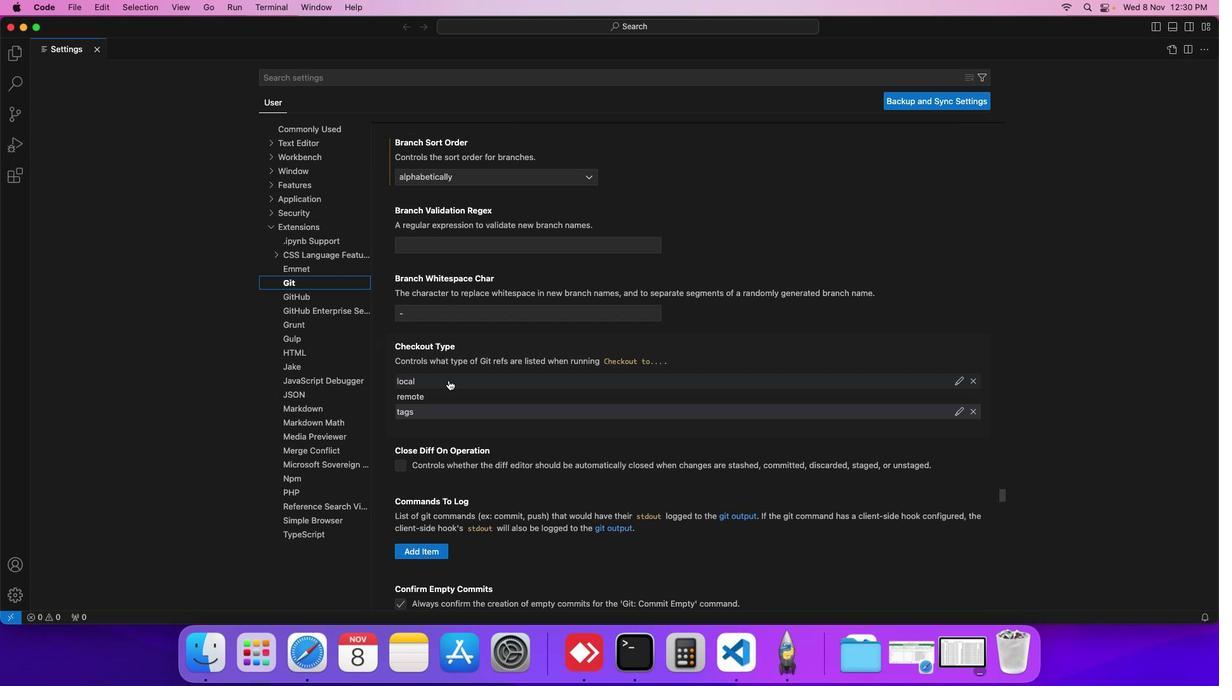 
Action: Mouse scrolled (433, 386) with delta (0, 27)
Screenshot: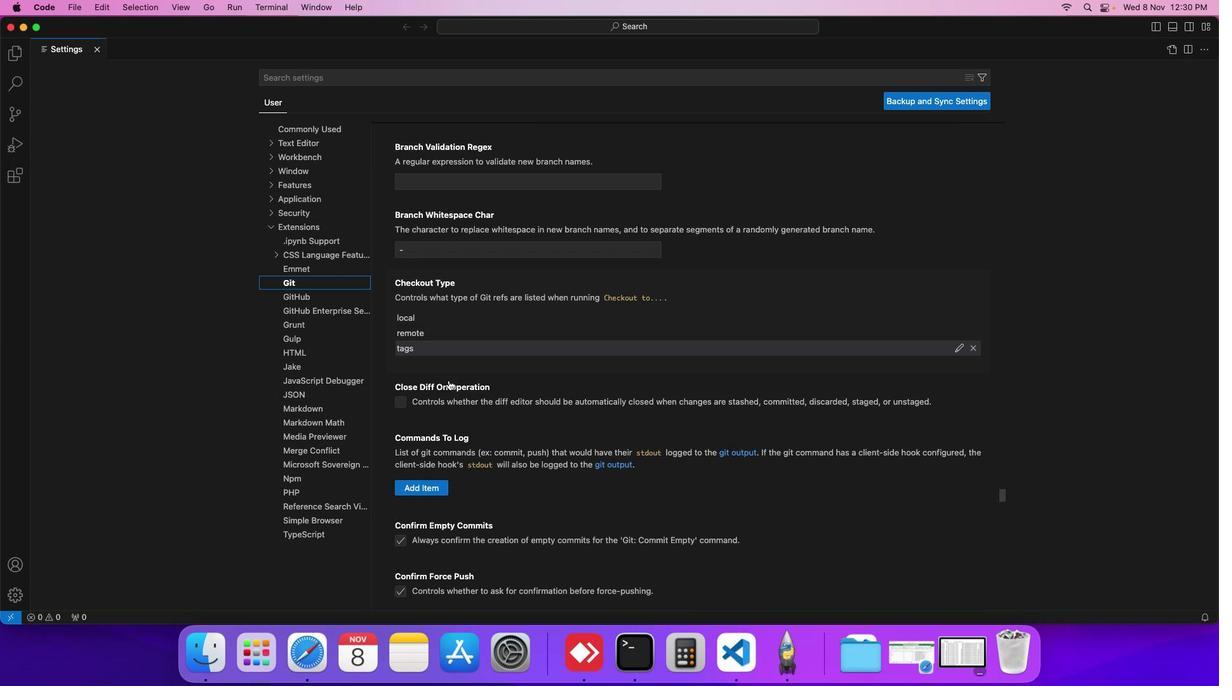 
Action: Mouse scrolled (433, 386) with delta (0, 27)
Screenshot: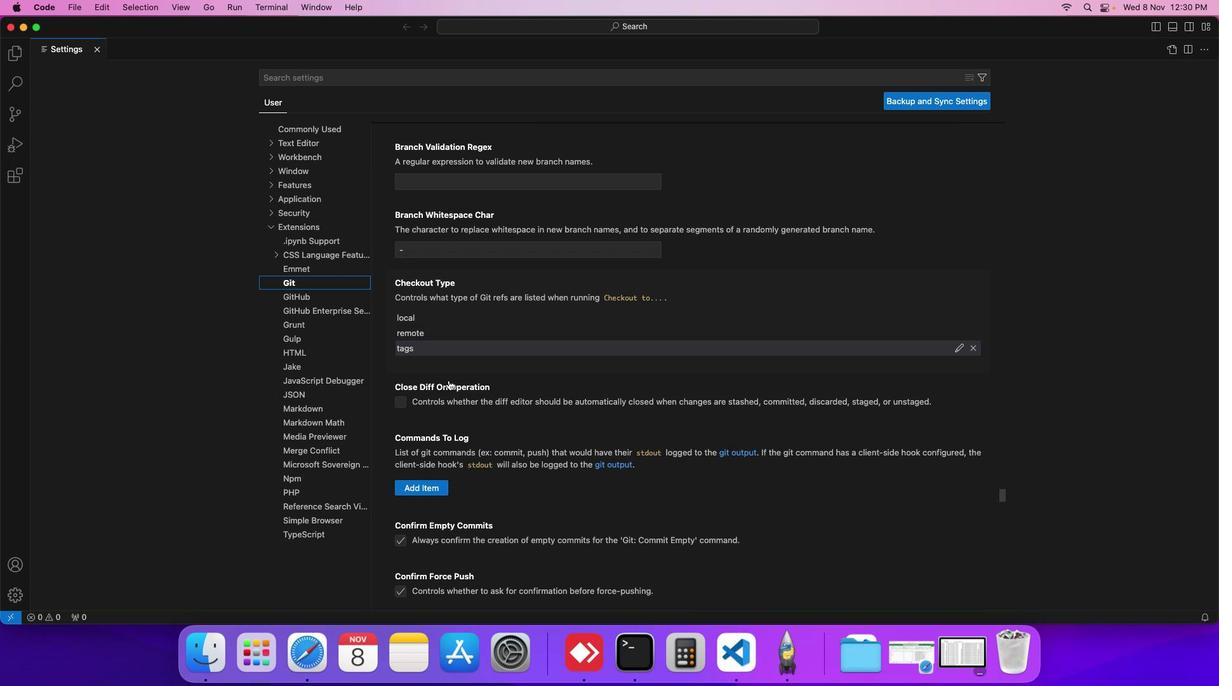 
Action: Mouse scrolled (433, 386) with delta (0, 27)
Screenshot: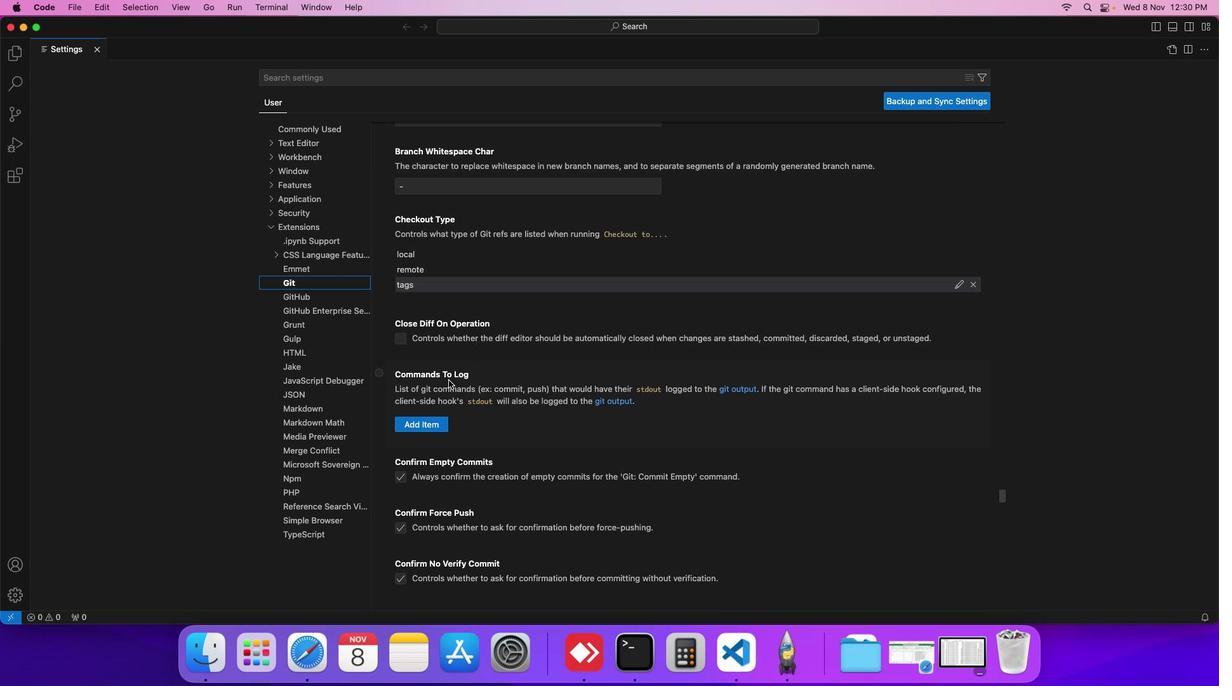 
Action: Mouse scrolled (433, 386) with delta (0, 27)
Screenshot: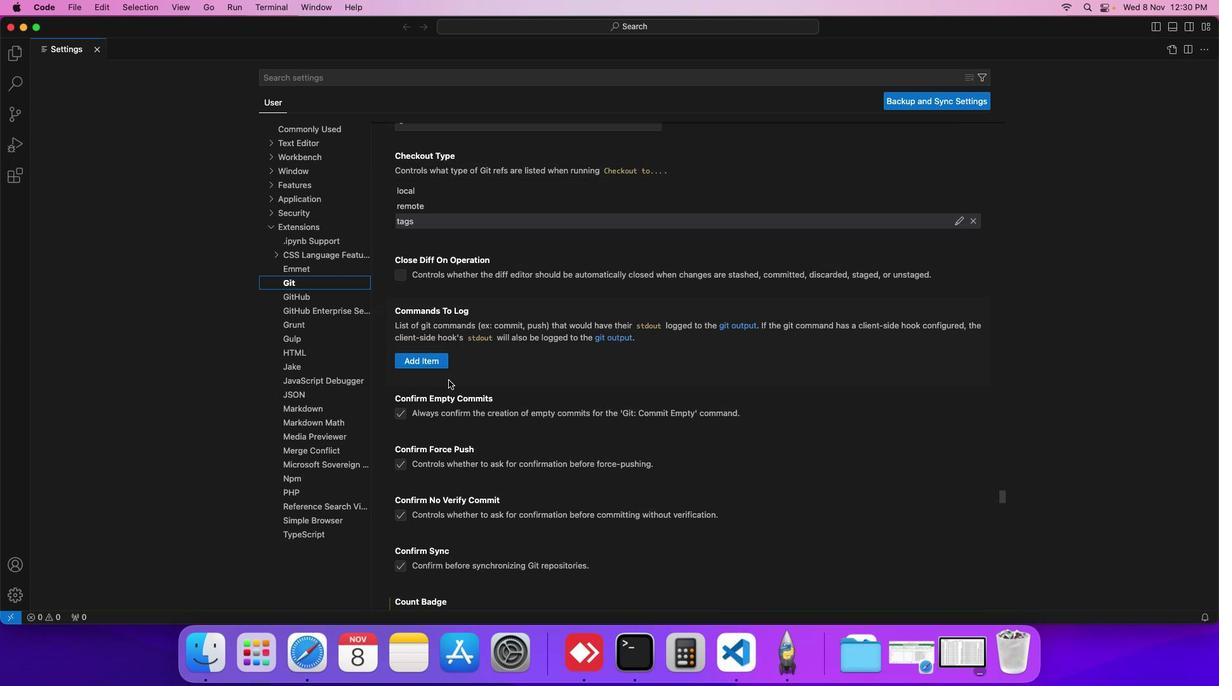 
Action: Mouse scrolled (433, 386) with delta (0, 26)
Screenshot: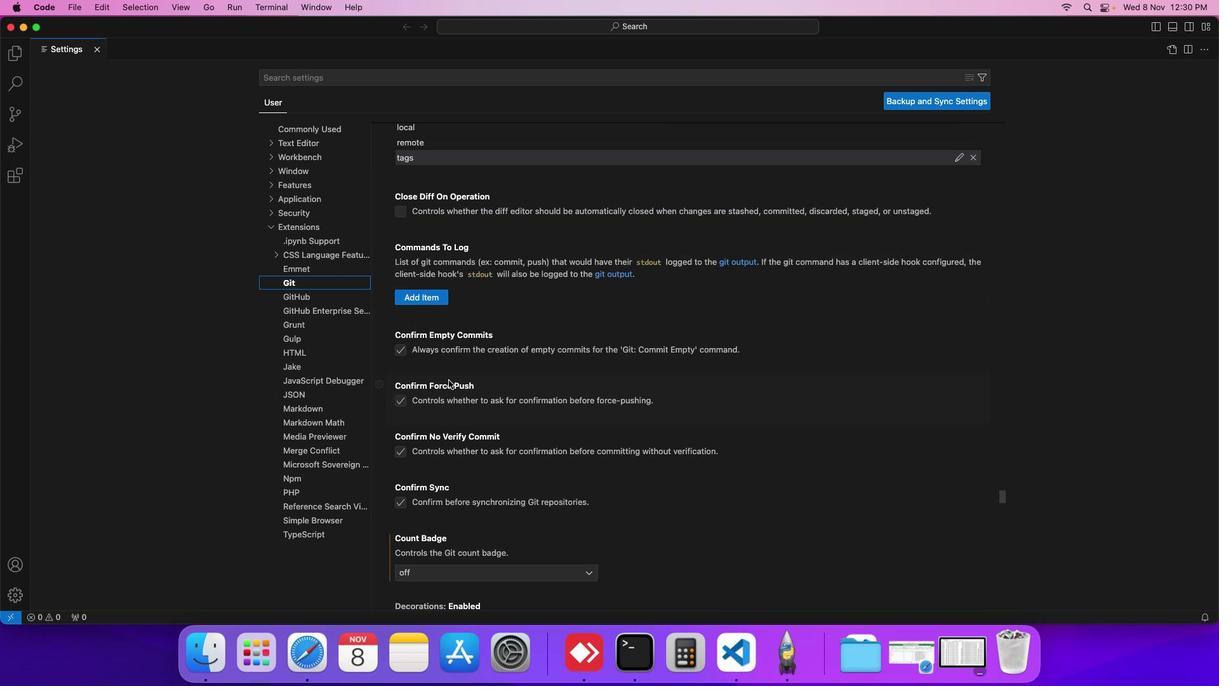 
Action: Mouse scrolled (433, 386) with delta (0, 26)
Screenshot: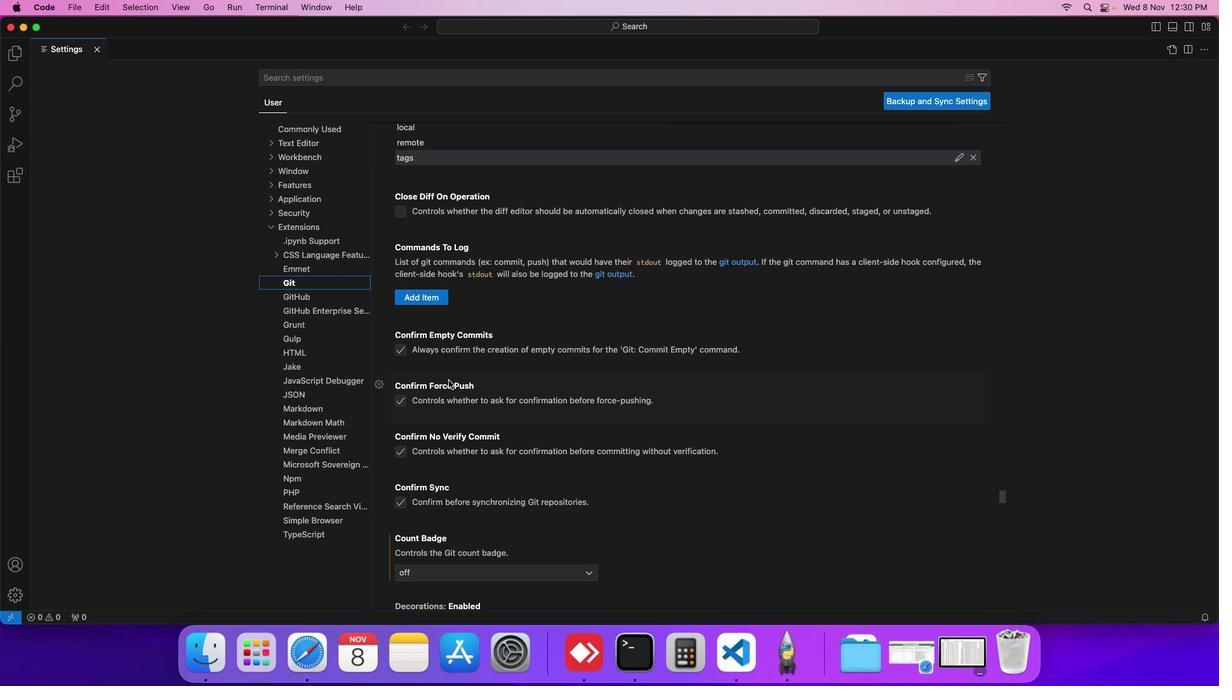 
Action: Mouse scrolled (433, 386) with delta (0, 27)
Screenshot: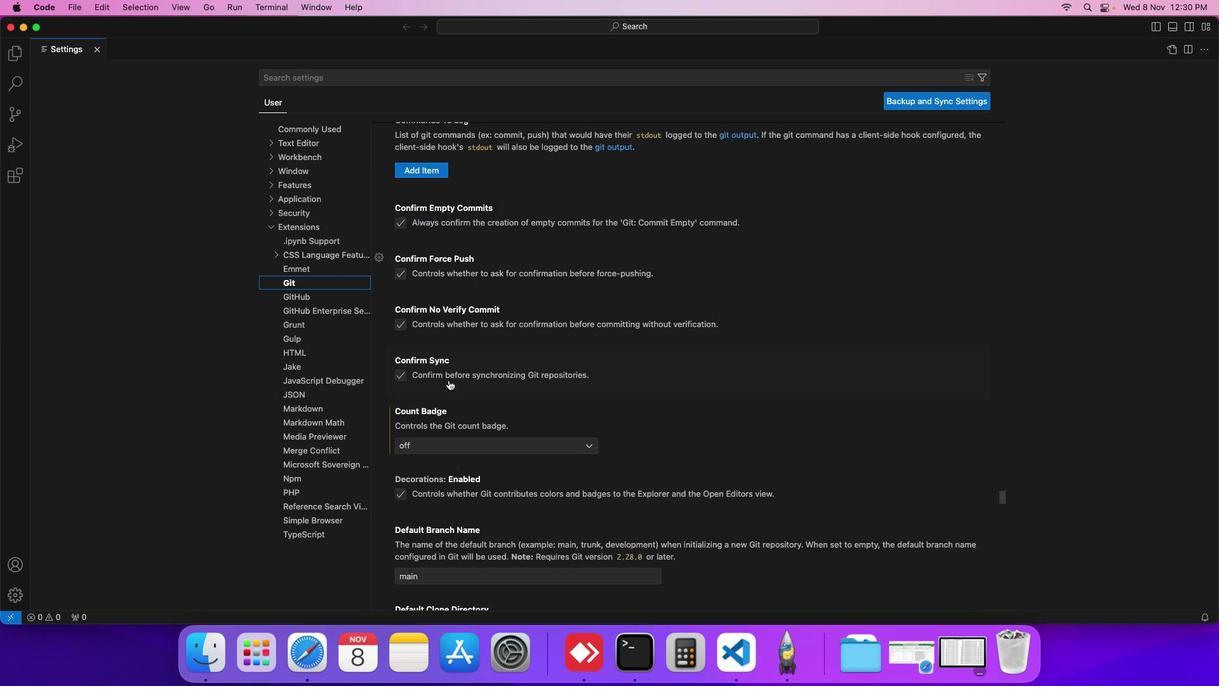 
Action: Mouse scrolled (433, 386) with delta (0, 27)
Screenshot: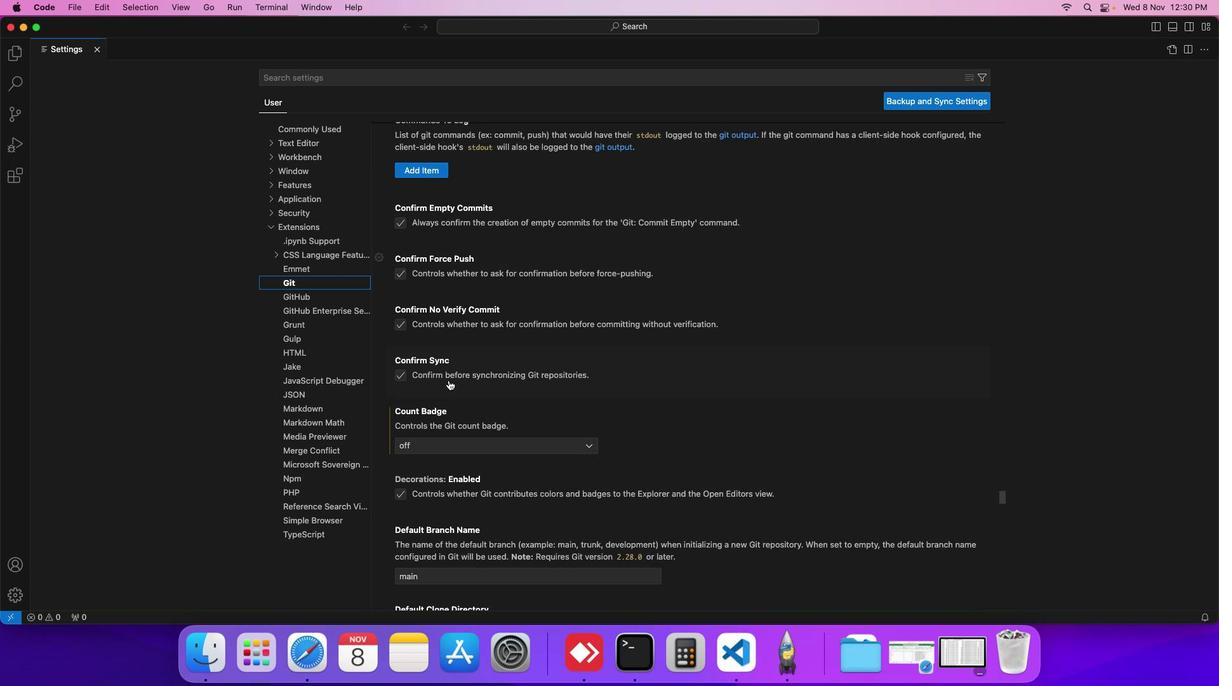 
Action: Mouse scrolled (433, 386) with delta (0, 26)
Screenshot: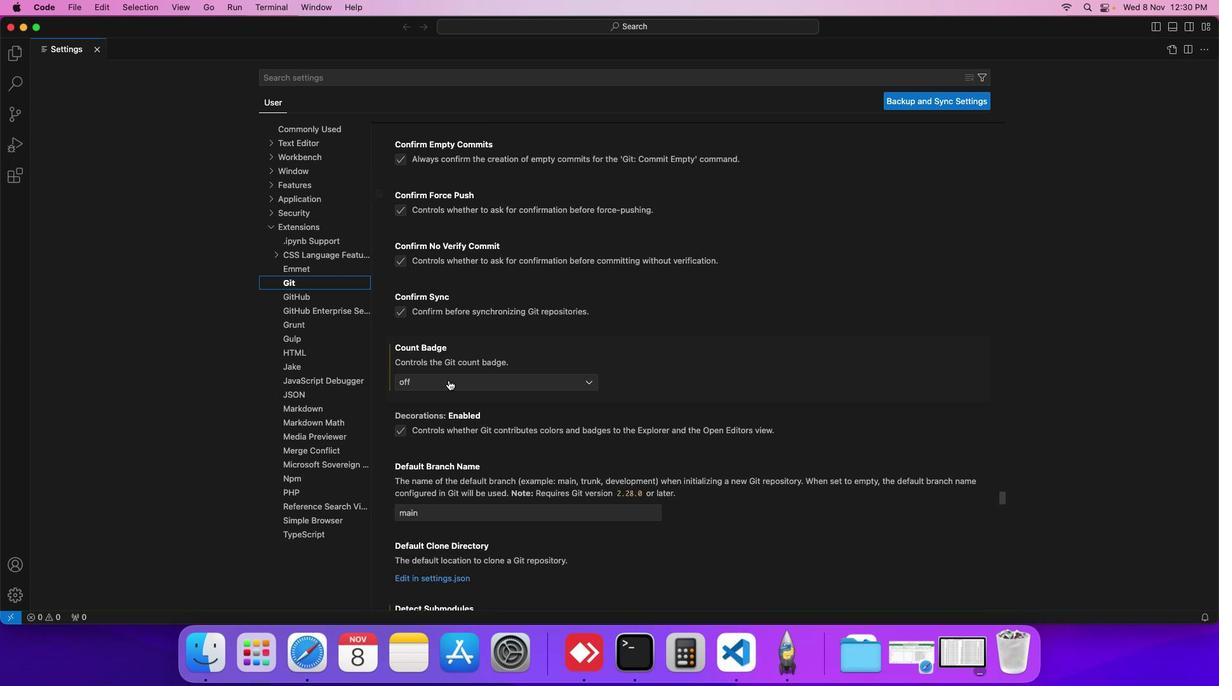 
Action: Mouse scrolled (433, 386) with delta (0, 26)
Screenshot: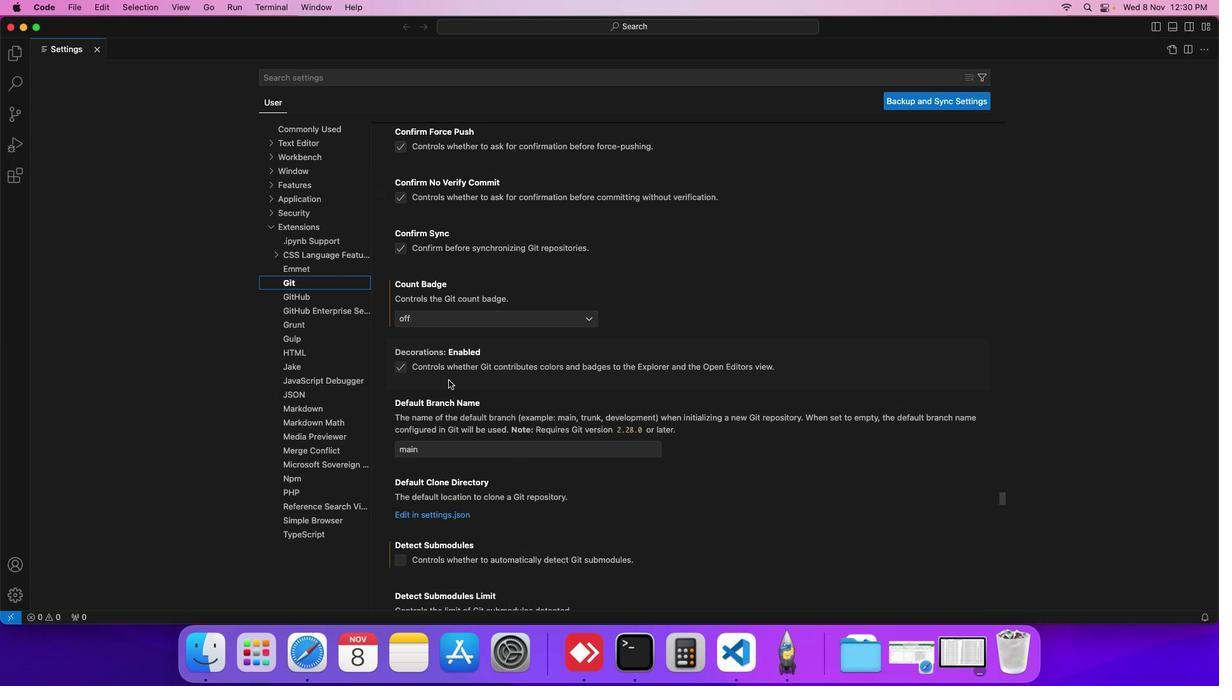 
Action: Mouse scrolled (433, 386) with delta (0, 26)
Screenshot: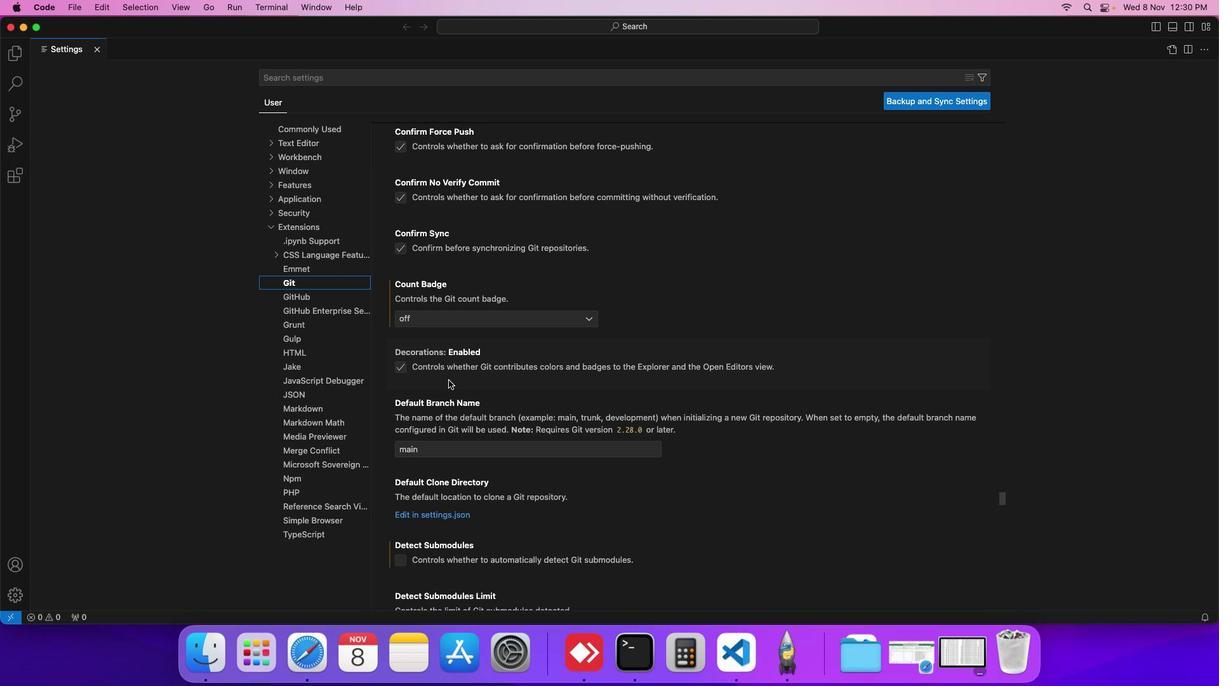 
Action: Mouse scrolled (433, 386) with delta (0, 27)
Screenshot: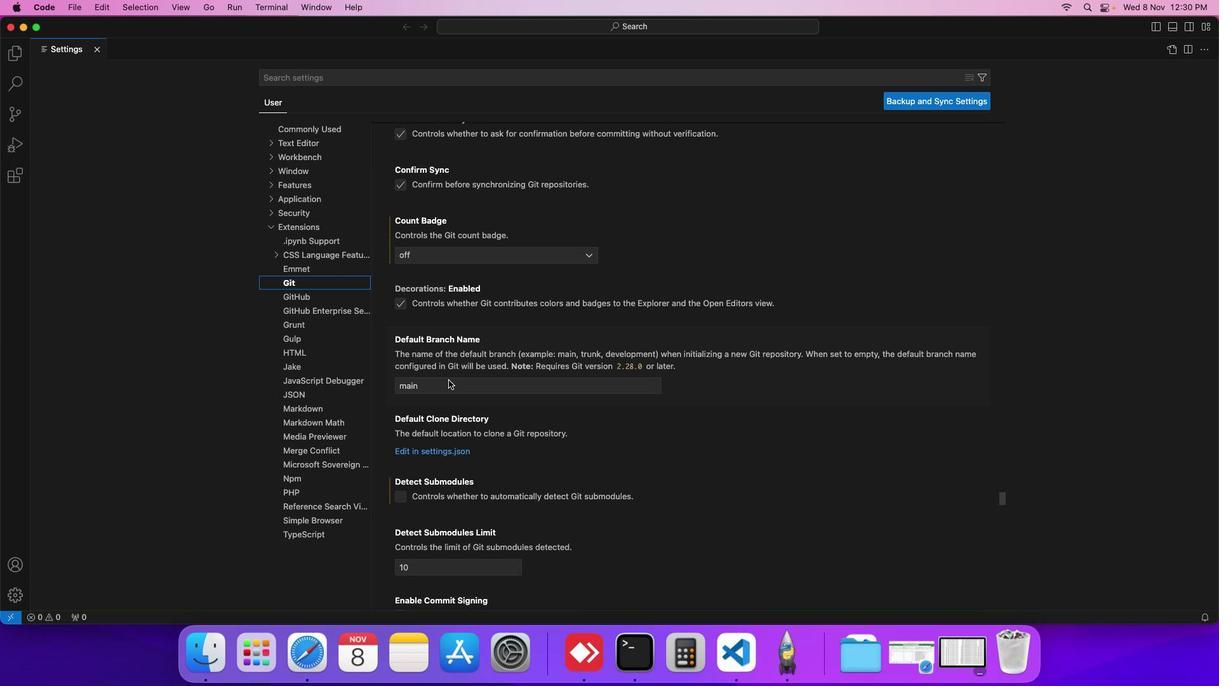 
Action: Mouse scrolled (433, 386) with delta (0, 27)
Screenshot: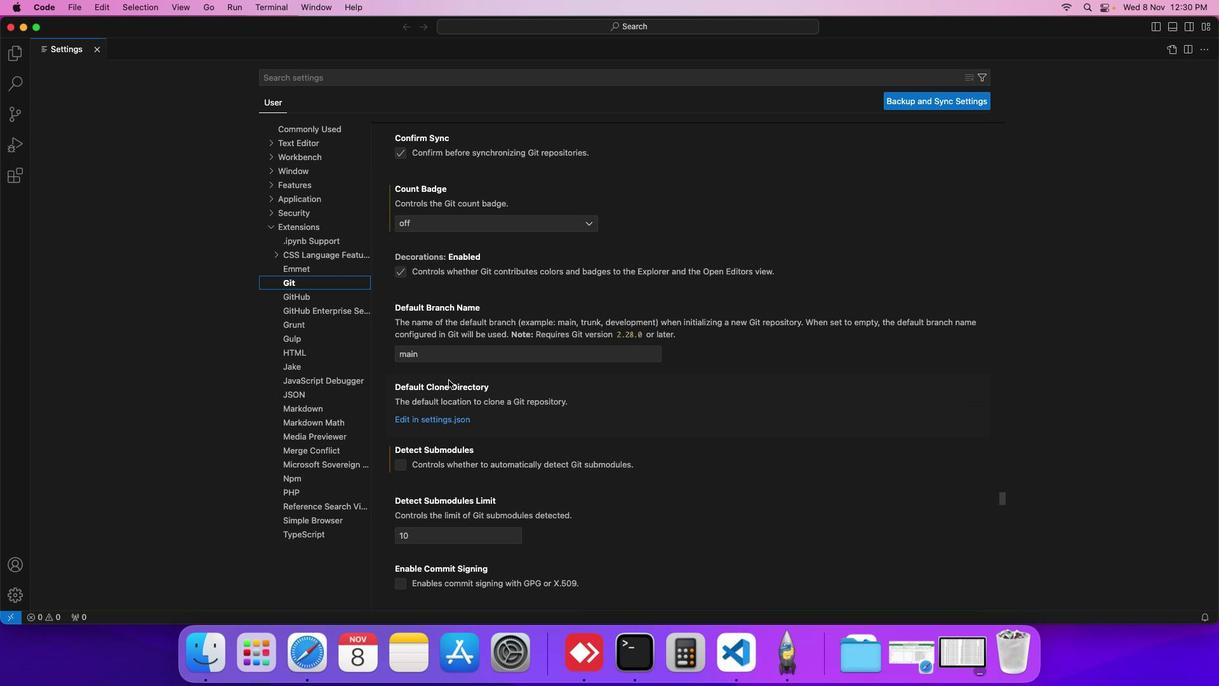 
Action: Mouse scrolled (433, 386) with delta (0, 27)
Screenshot: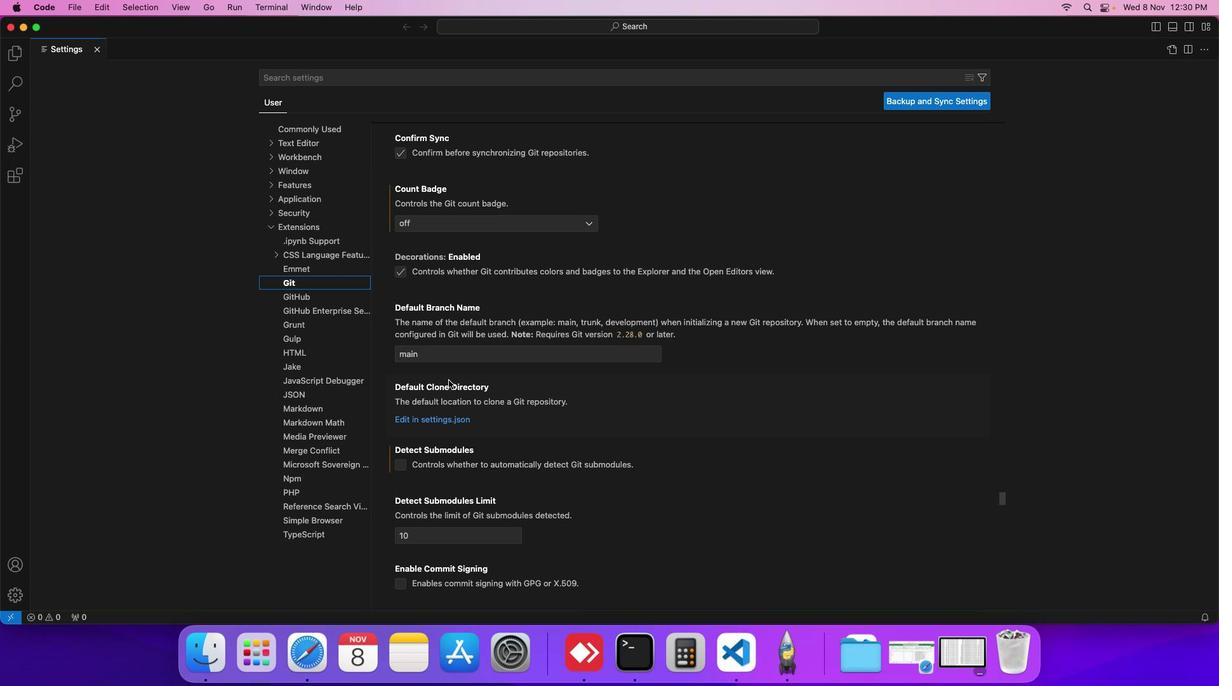 
Action: Mouse scrolled (433, 386) with delta (0, 27)
Screenshot: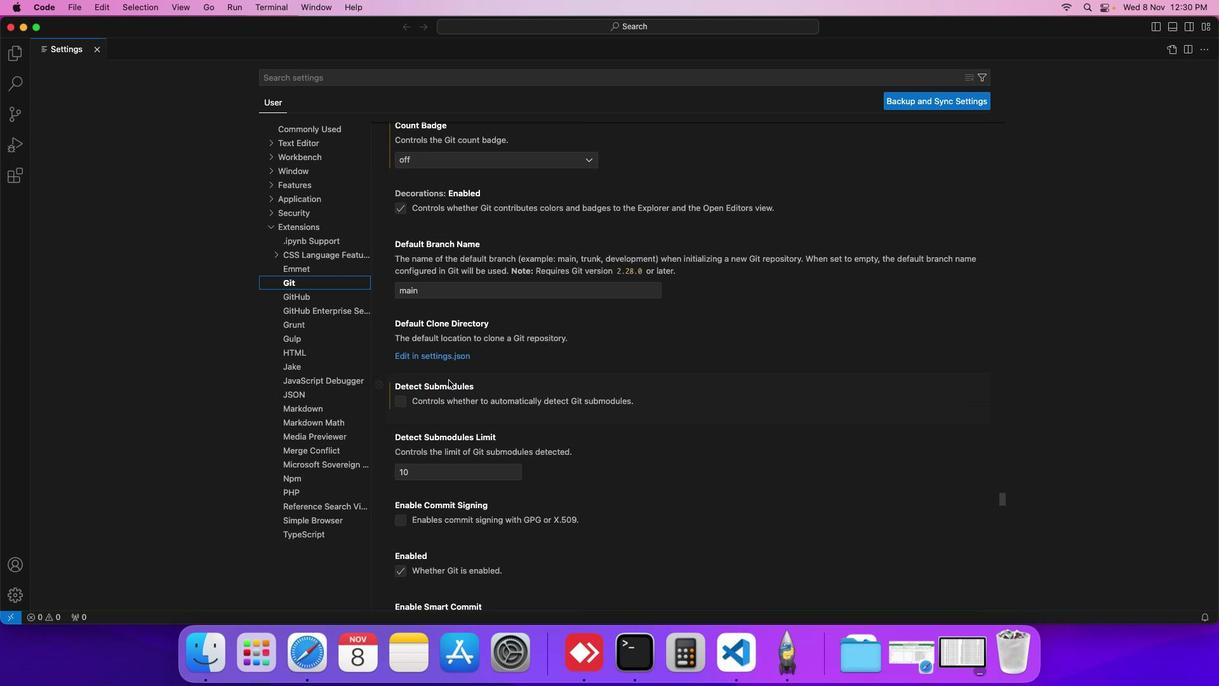 
Action: Mouse scrolled (433, 386) with delta (0, 27)
Screenshot: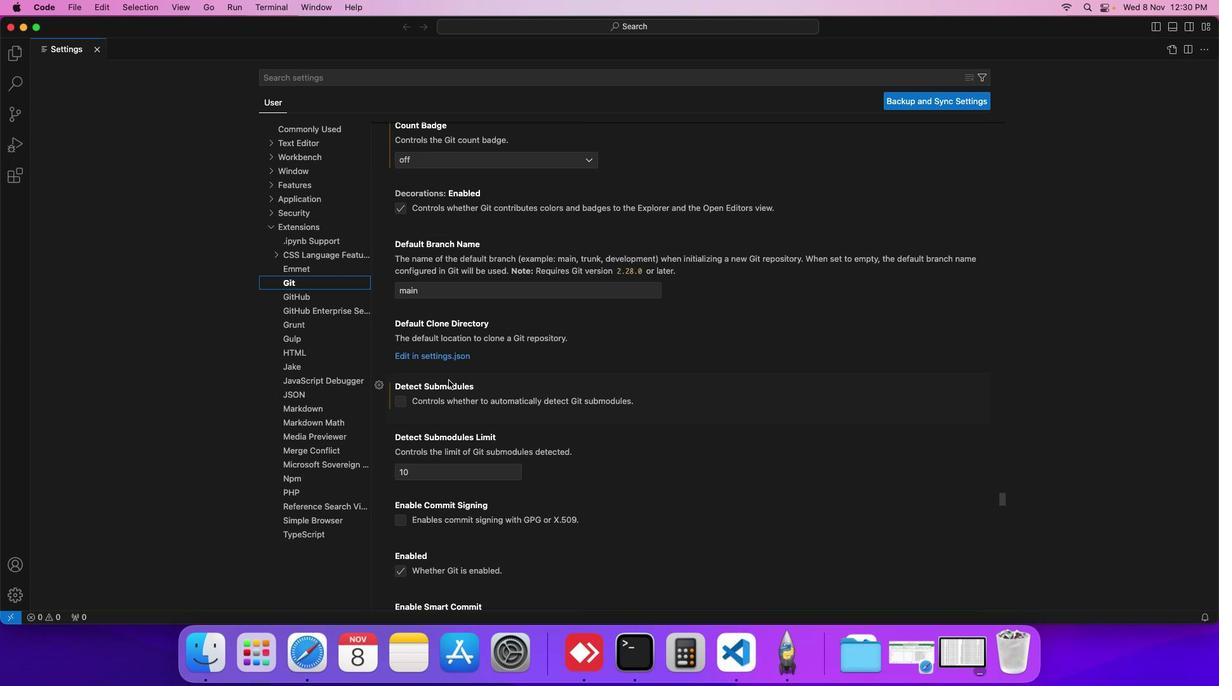 
Action: Mouse scrolled (433, 386) with delta (0, 27)
Screenshot: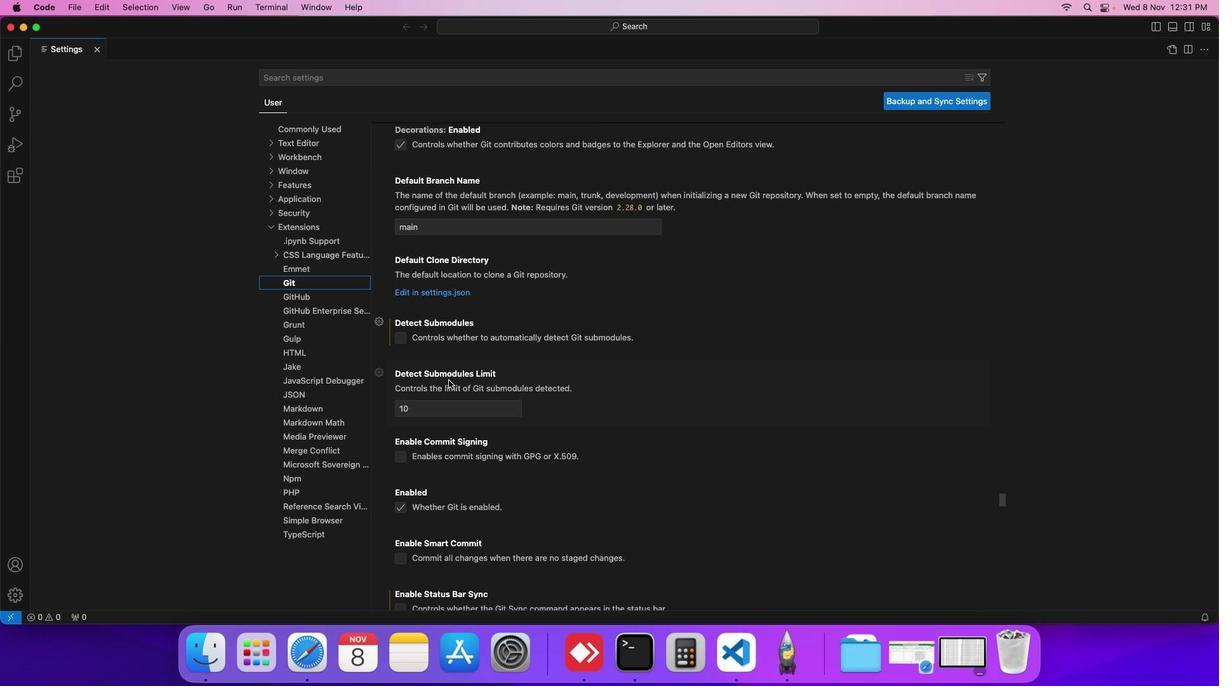 
Action: Mouse scrolled (433, 386) with delta (0, 27)
Screenshot: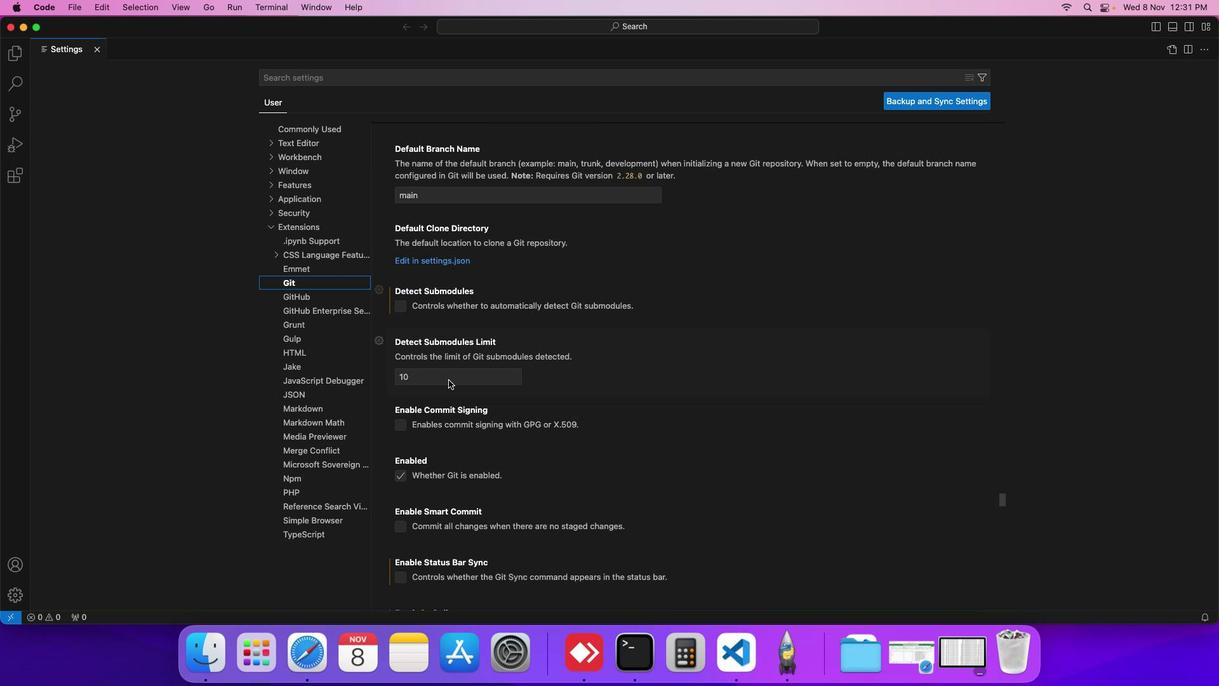 
Action: Mouse scrolled (433, 386) with delta (0, 27)
Screenshot: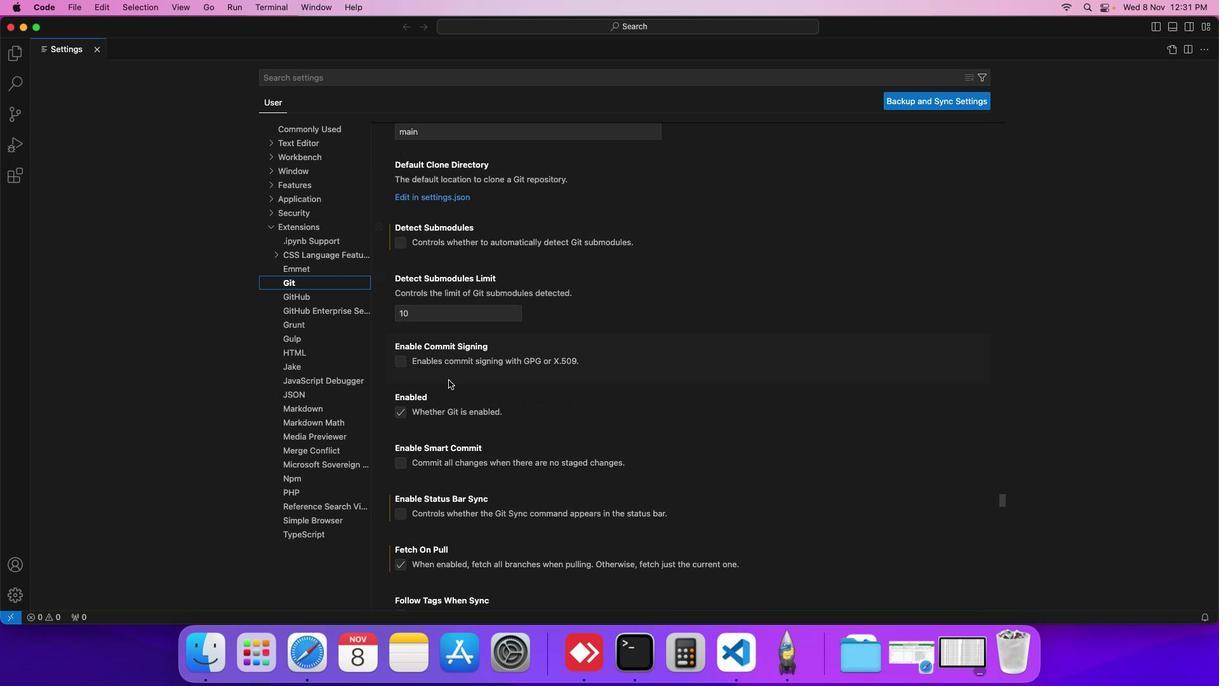
Action: Mouse scrolled (433, 386) with delta (0, 26)
Screenshot: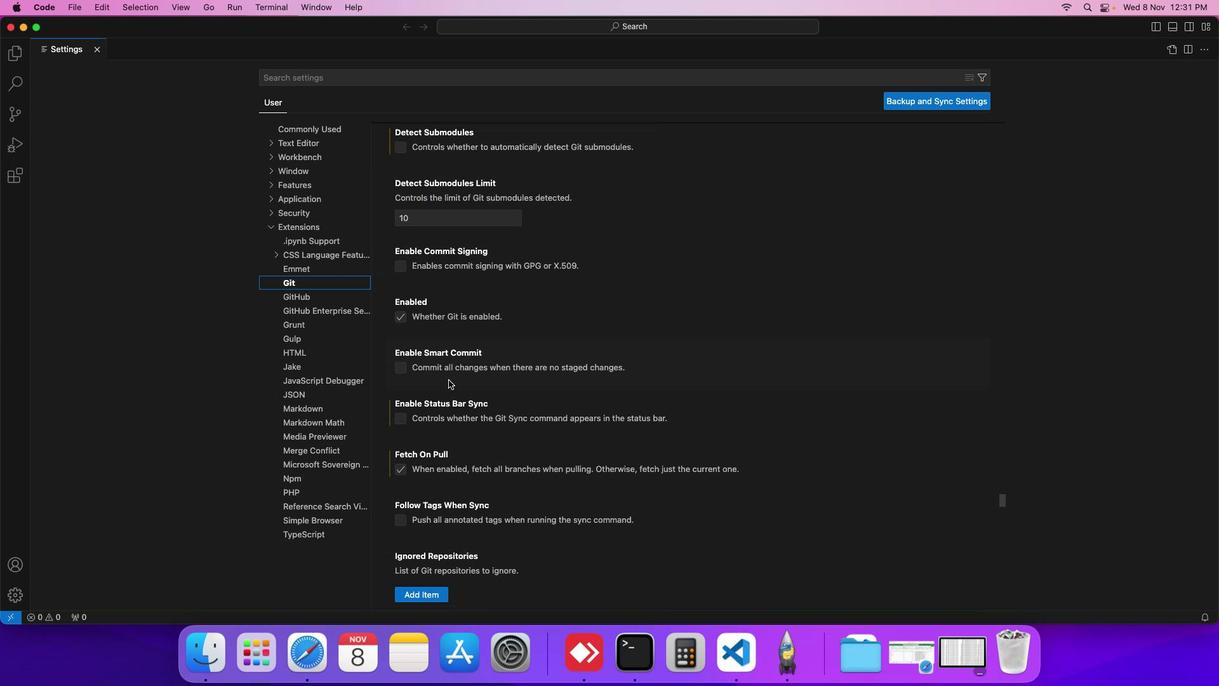 
Action: Mouse scrolled (433, 386) with delta (0, 26)
Screenshot: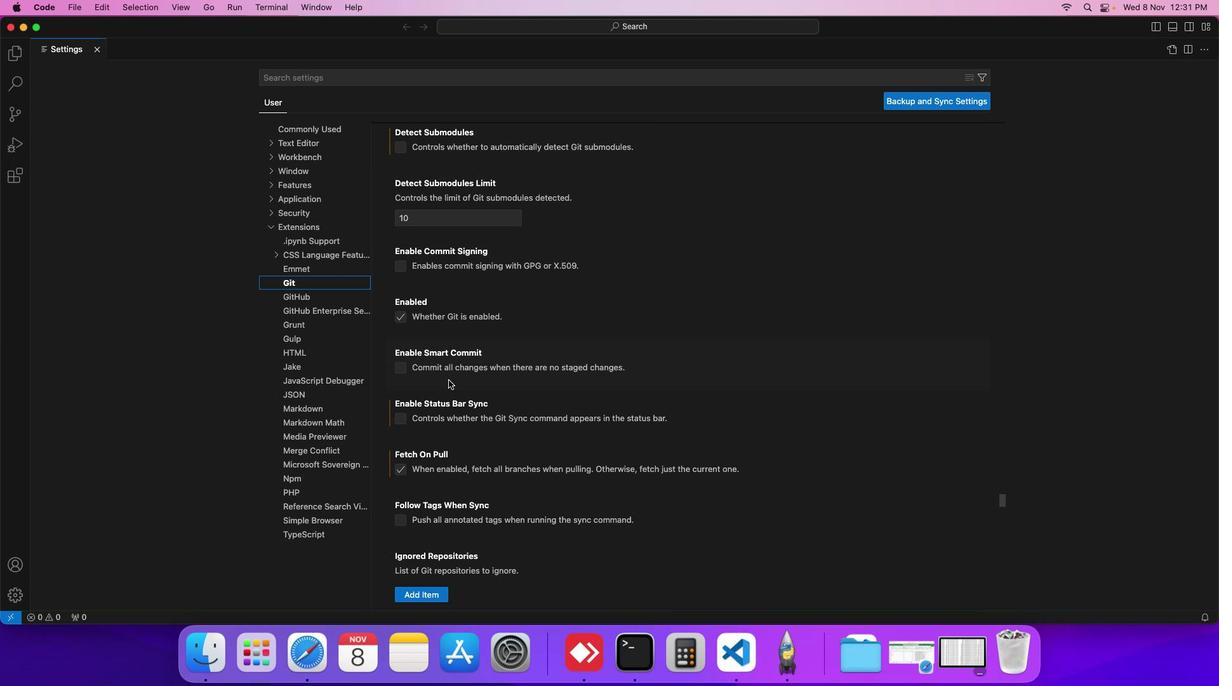 
Action: Mouse scrolled (433, 386) with delta (0, 27)
Screenshot: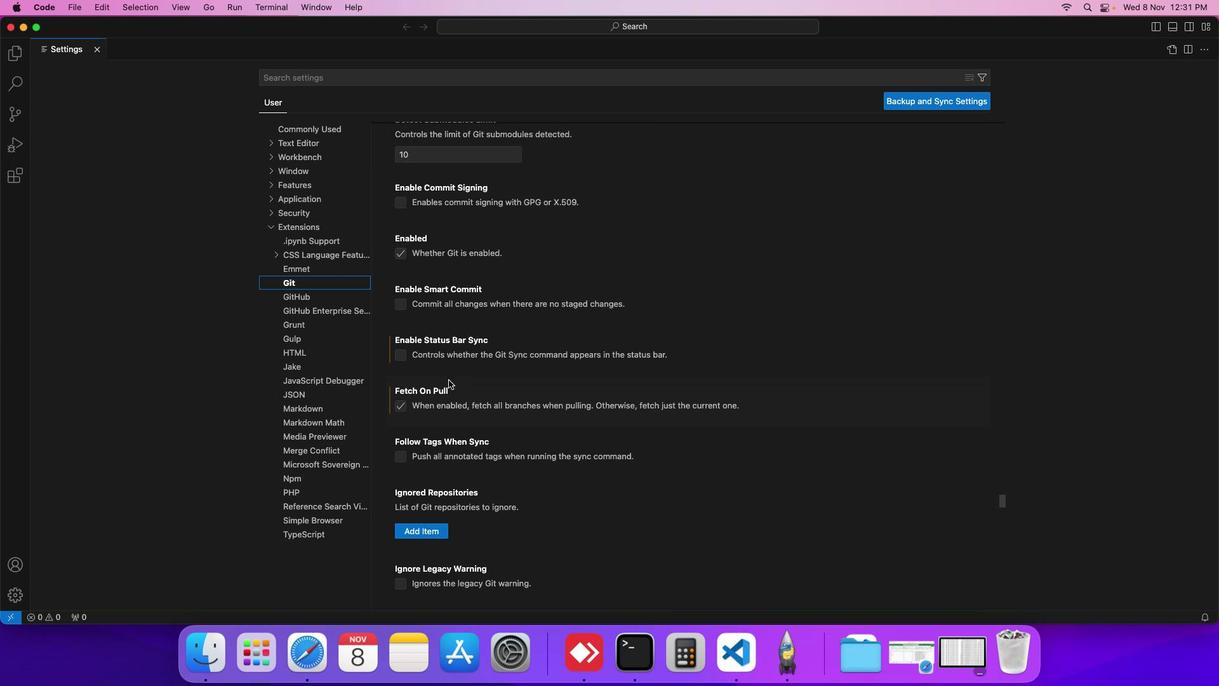 
Action: Mouse scrolled (433, 386) with delta (0, 27)
Screenshot: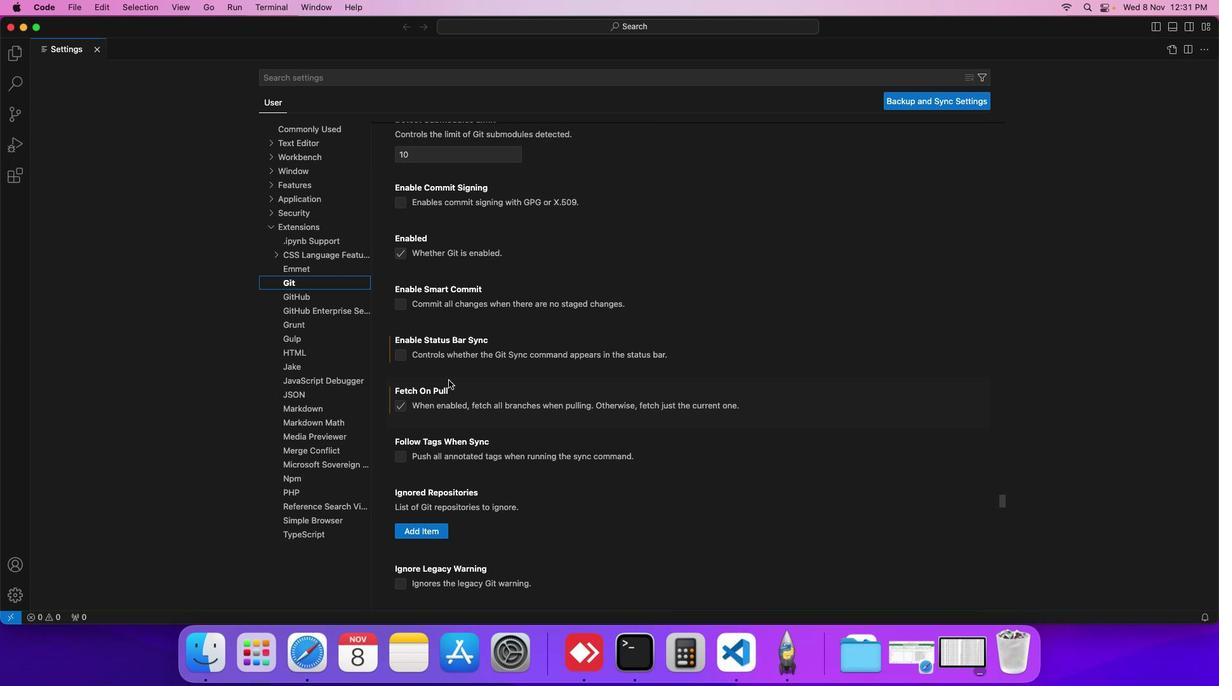 
Action: Mouse scrolled (433, 386) with delta (0, 27)
Screenshot: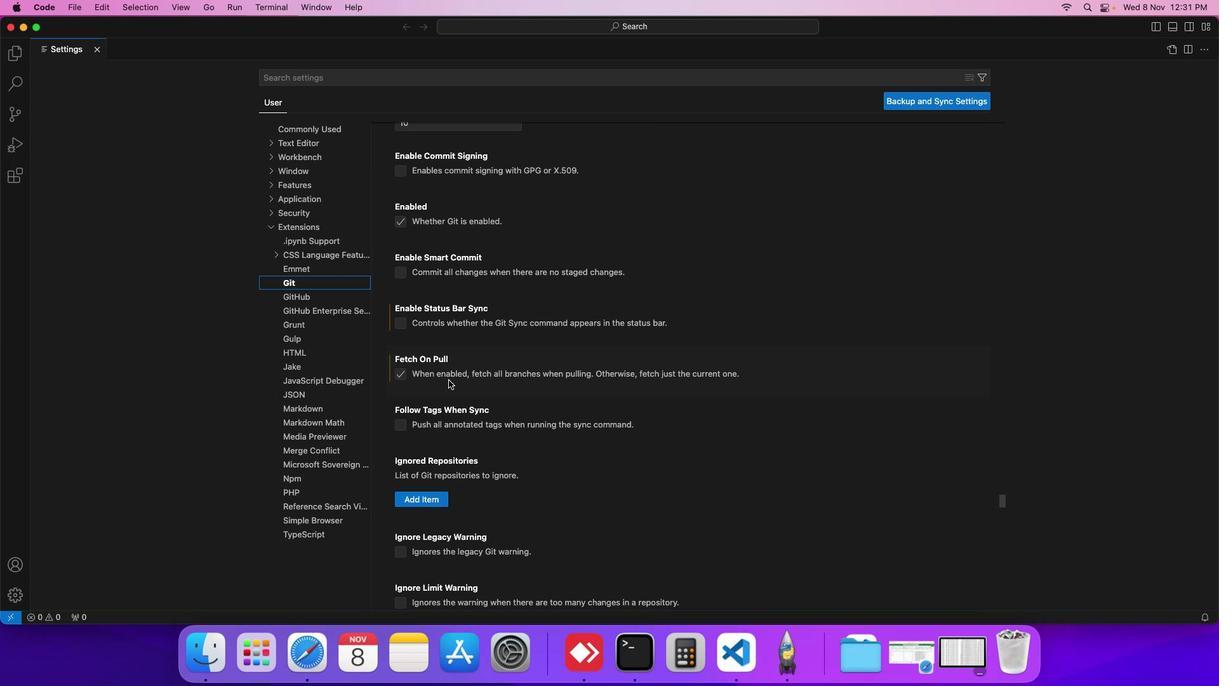 
Action: Mouse scrolled (433, 386) with delta (0, 27)
Screenshot: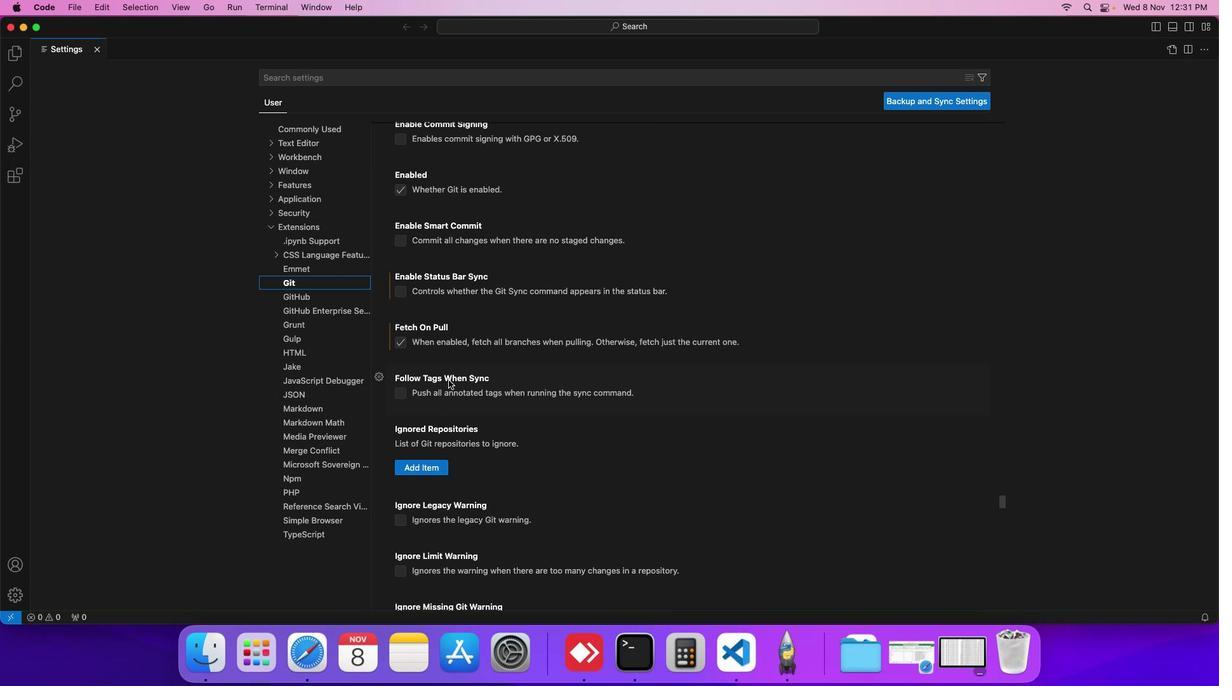 
Action: Mouse scrolled (433, 386) with delta (0, 27)
Screenshot: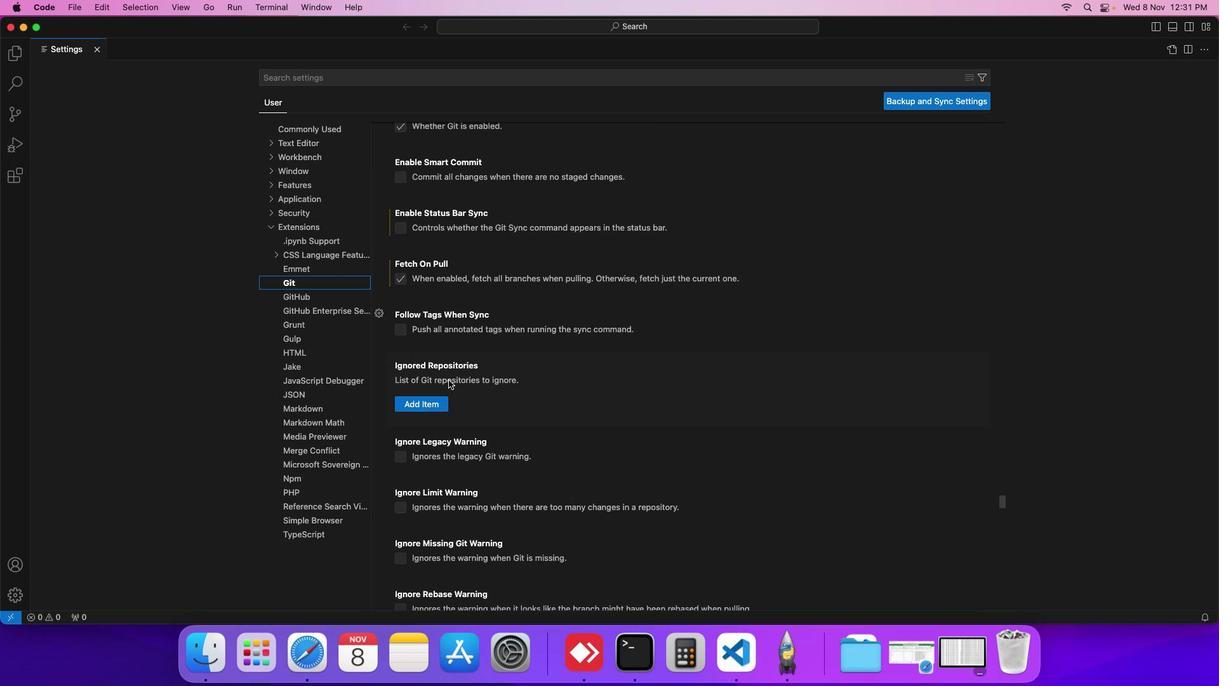 
Action: Mouse scrolled (433, 386) with delta (0, 27)
Screenshot: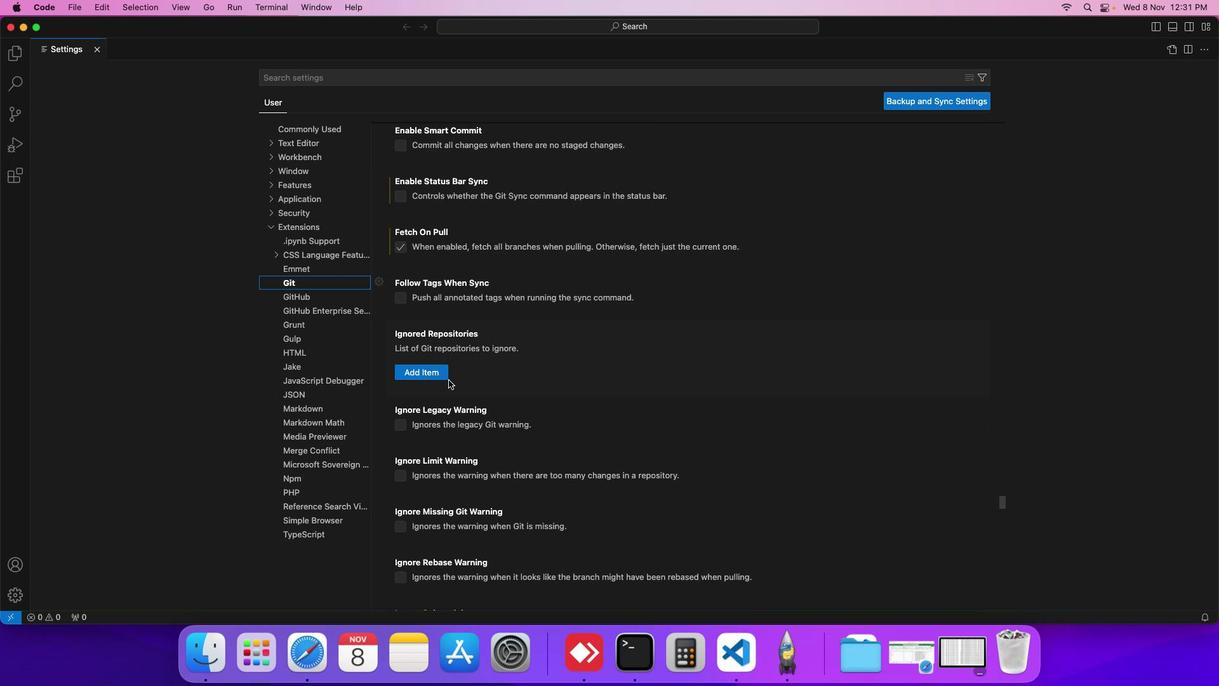 
Action: Mouse scrolled (433, 386) with delta (0, 27)
Screenshot: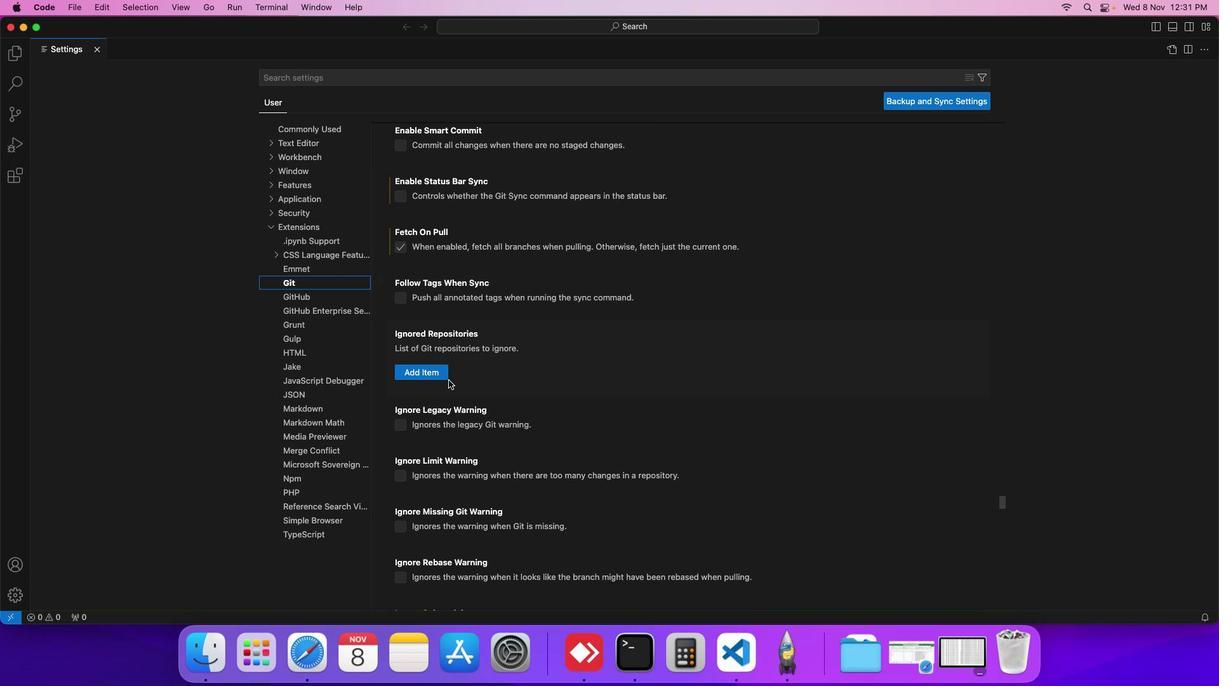 
Action: Mouse scrolled (433, 386) with delta (0, 27)
Screenshot: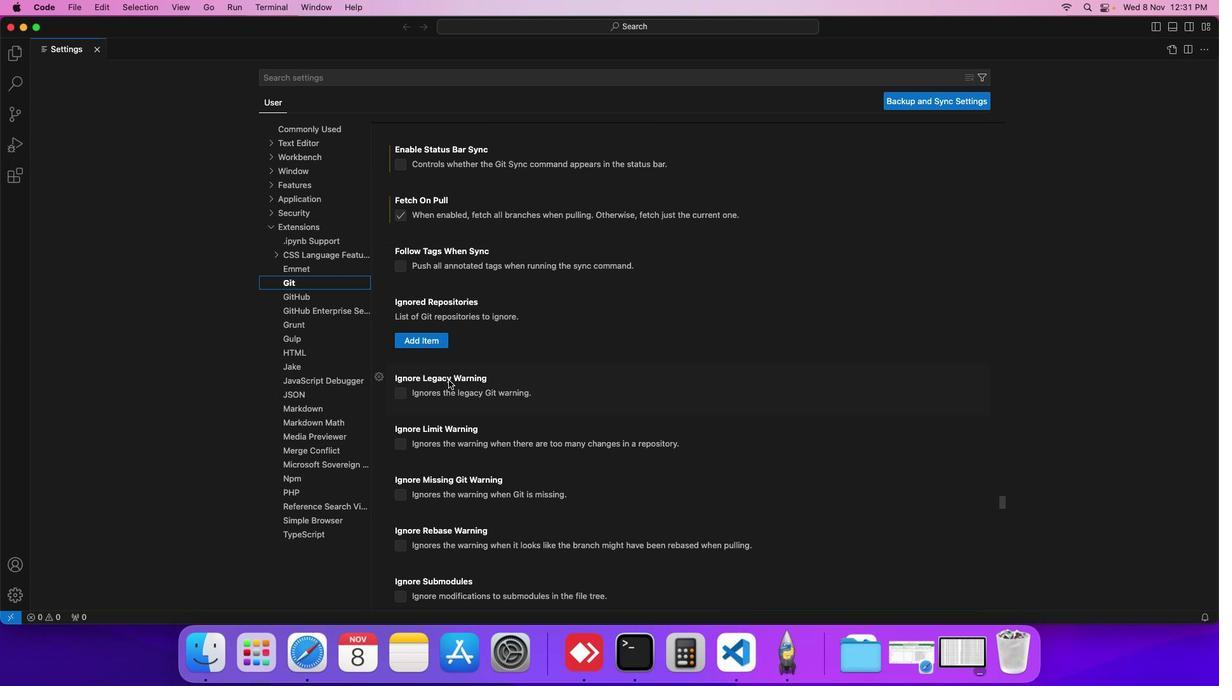 
Action: Mouse scrolled (433, 386) with delta (0, 27)
Screenshot: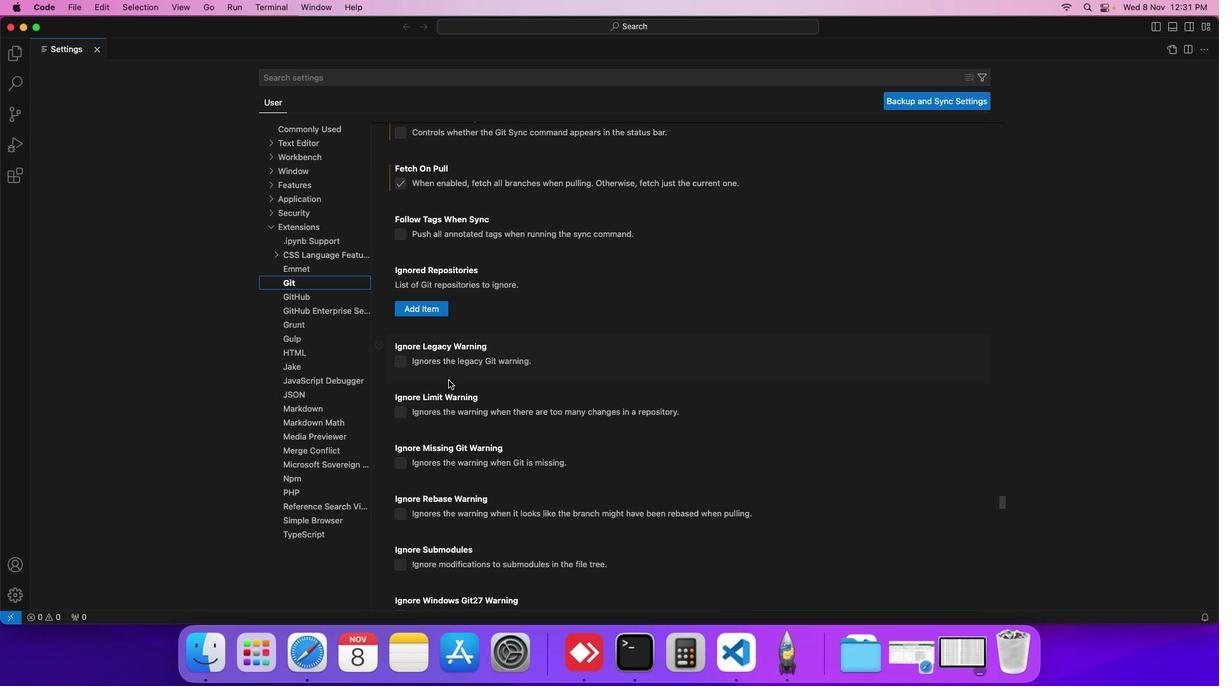 
Action: Mouse scrolled (433, 386) with delta (0, 27)
Screenshot: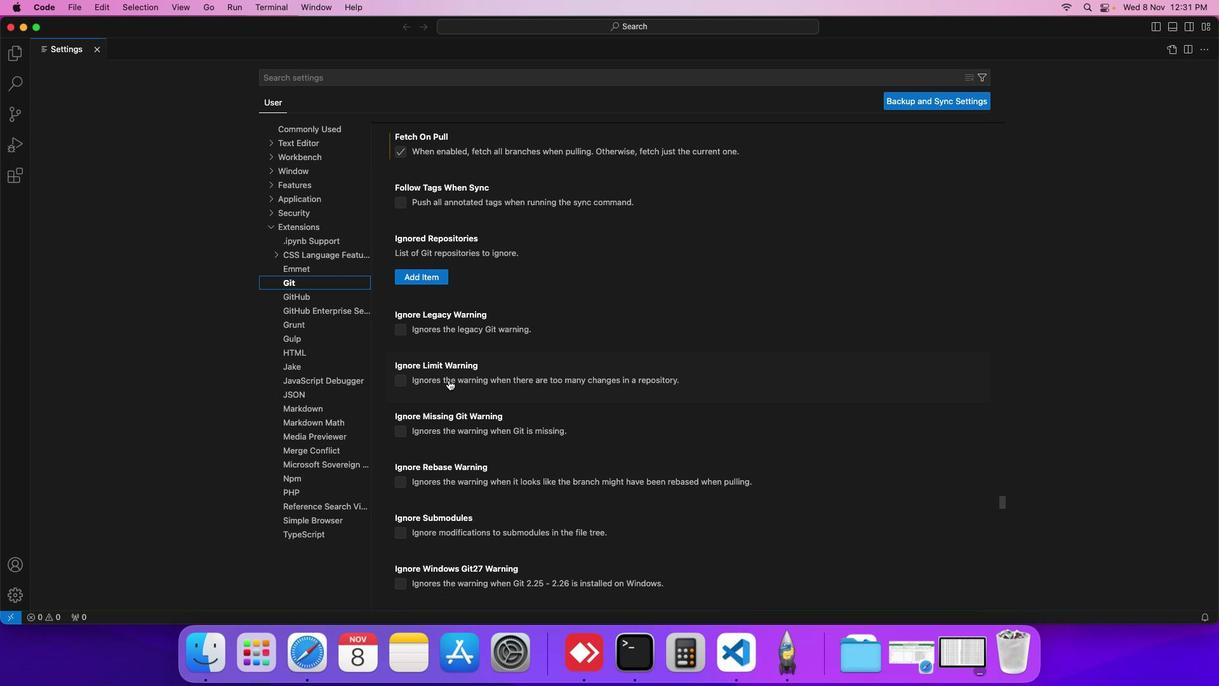 
Action: Mouse scrolled (433, 386) with delta (0, 27)
Screenshot: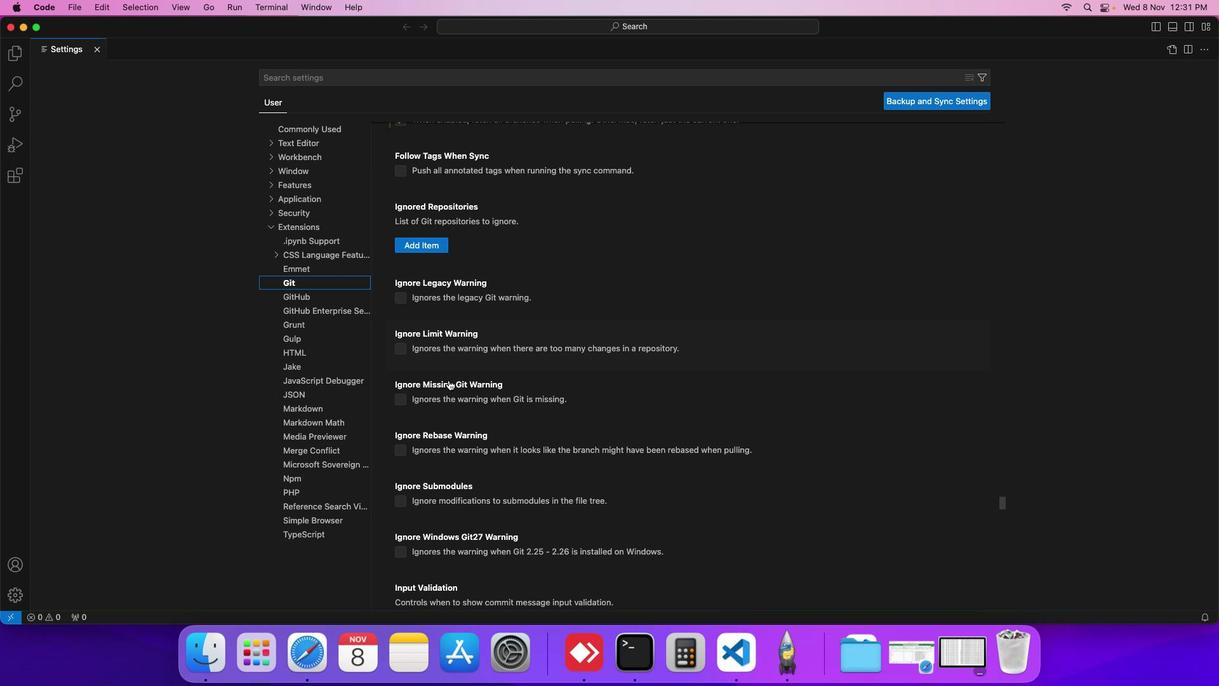 
Action: Mouse scrolled (433, 386) with delta (0, 27)
Screenshot: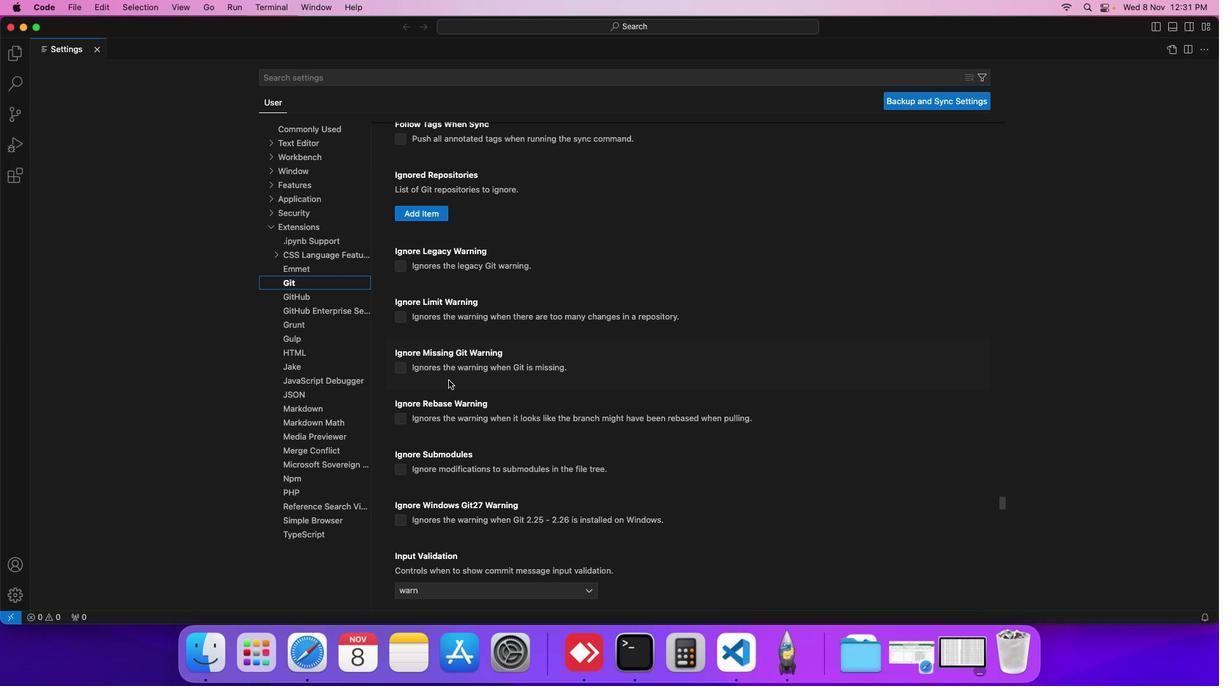 
Action: Mouse moved to (386, 379)
Screenshot: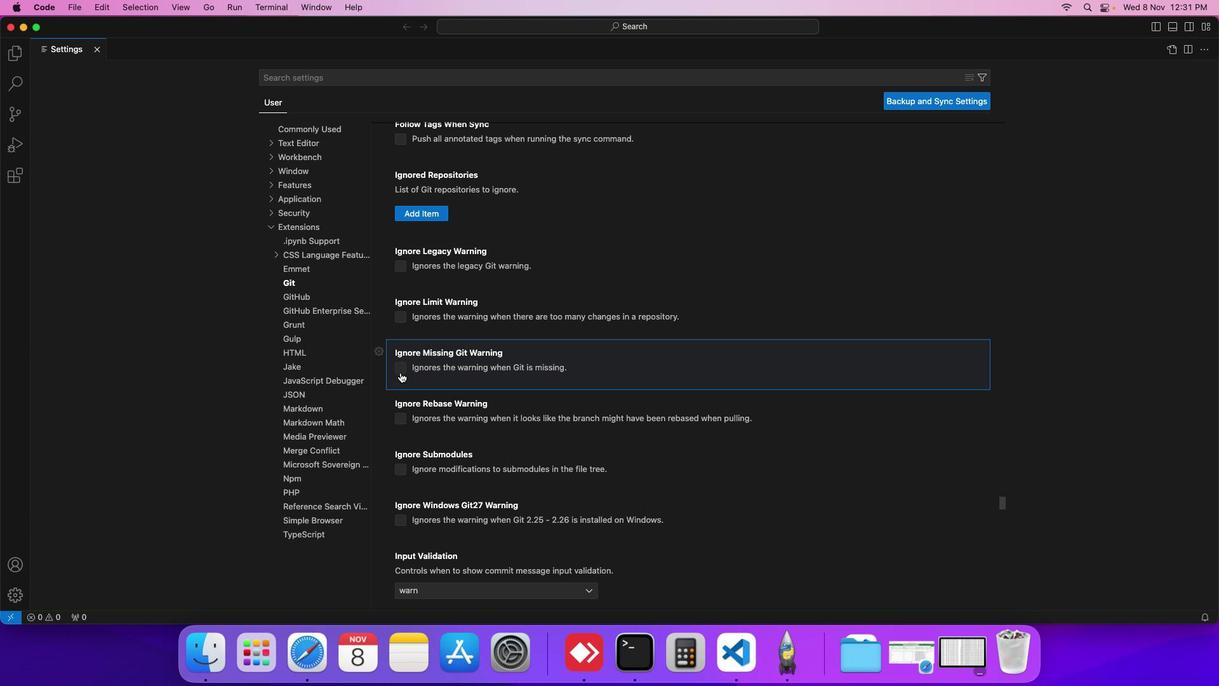 
Action: Mouse pressed left at (386, 379)
Screenshot: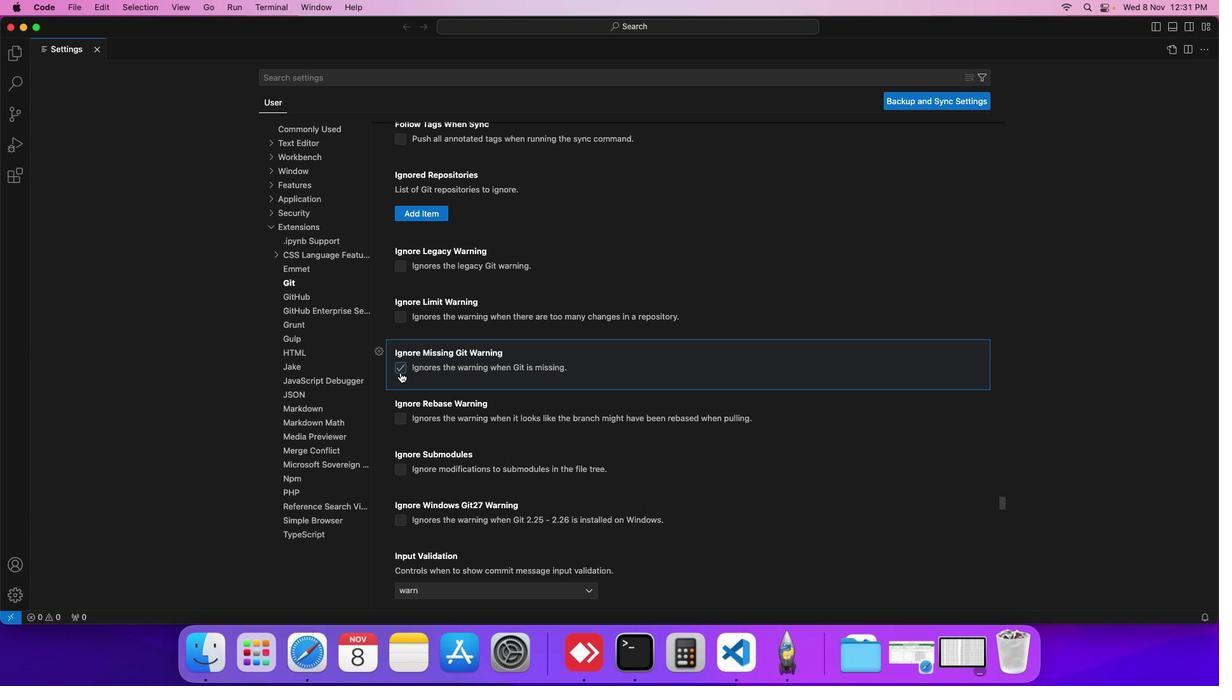 
Action: Mouse moved to (414, 381)
Screenshot: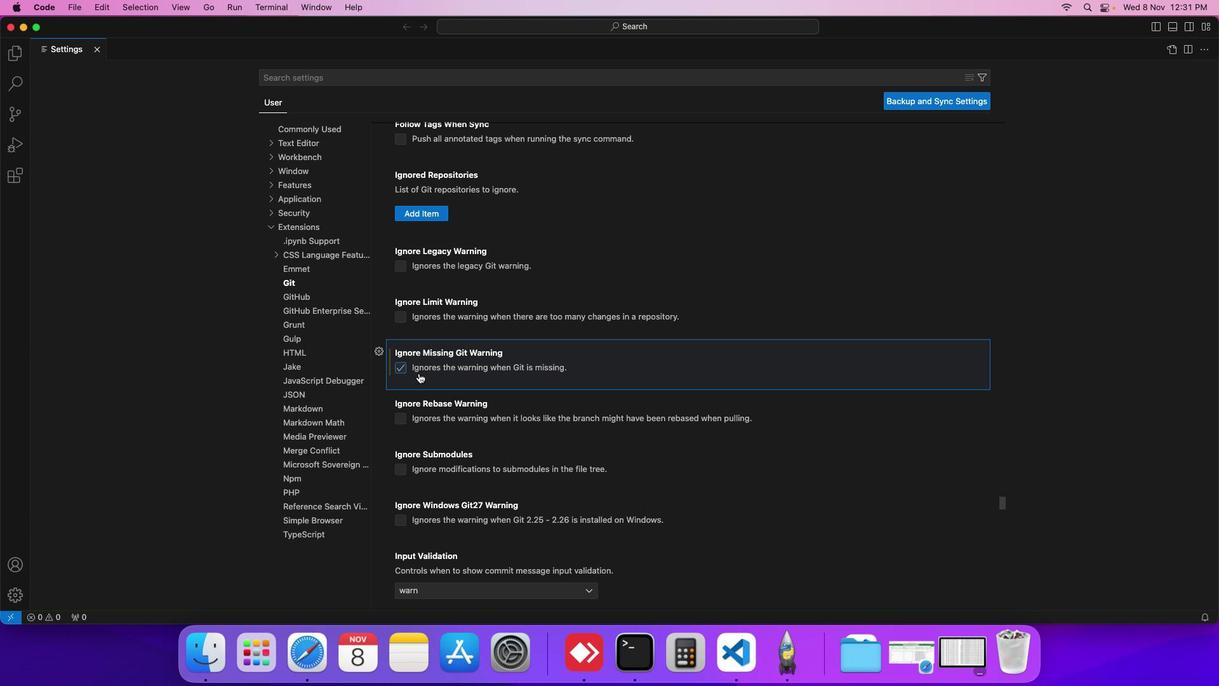
